 Task: Create in the project AtlasTech and in the Backlog issue 'Upgrade the session management and timeout mechanisms of a web application to improve user security and session management' a child issue 'Code optimization for energy-efficient audio processing', and assign it to team member softage.3@softage.net. Create in the project AtlasTech and in the Backlog issue 'Create a new online platform for online animation courses with advanced animation tools and community features' a child issue 'Email campaign conversion rate optimization', and assign it to team member softage.4@softage.net
Action: Mouse moved to (213, 53)
Screenshot: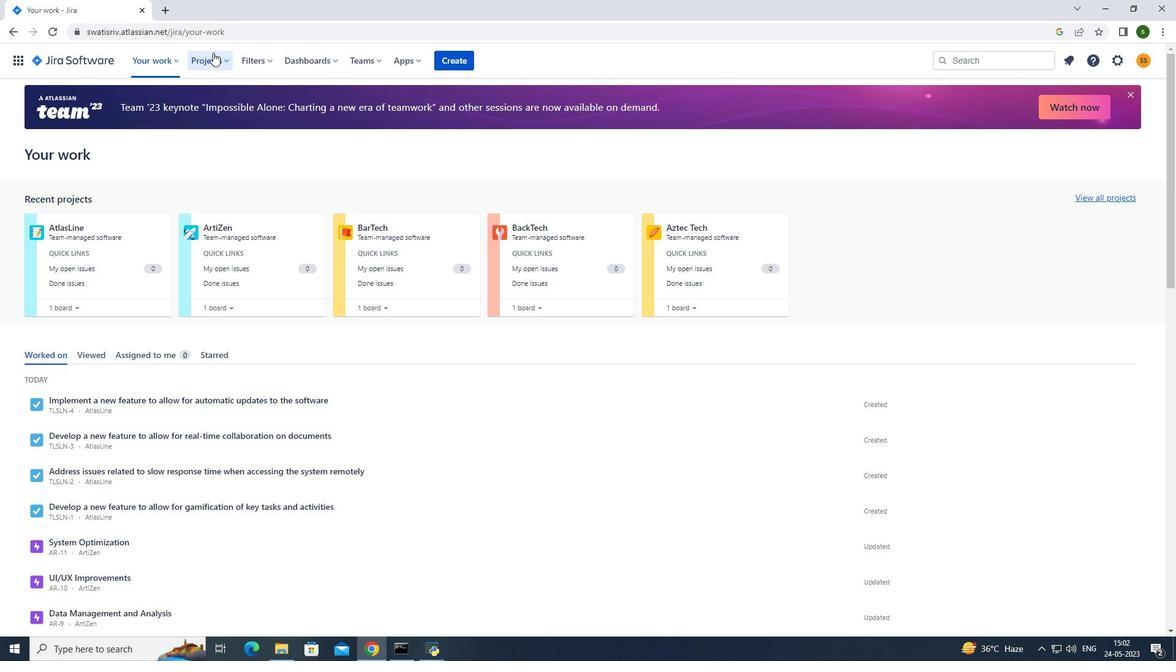 
Action: Mouse pressed left at (213, 53)
Screenshot: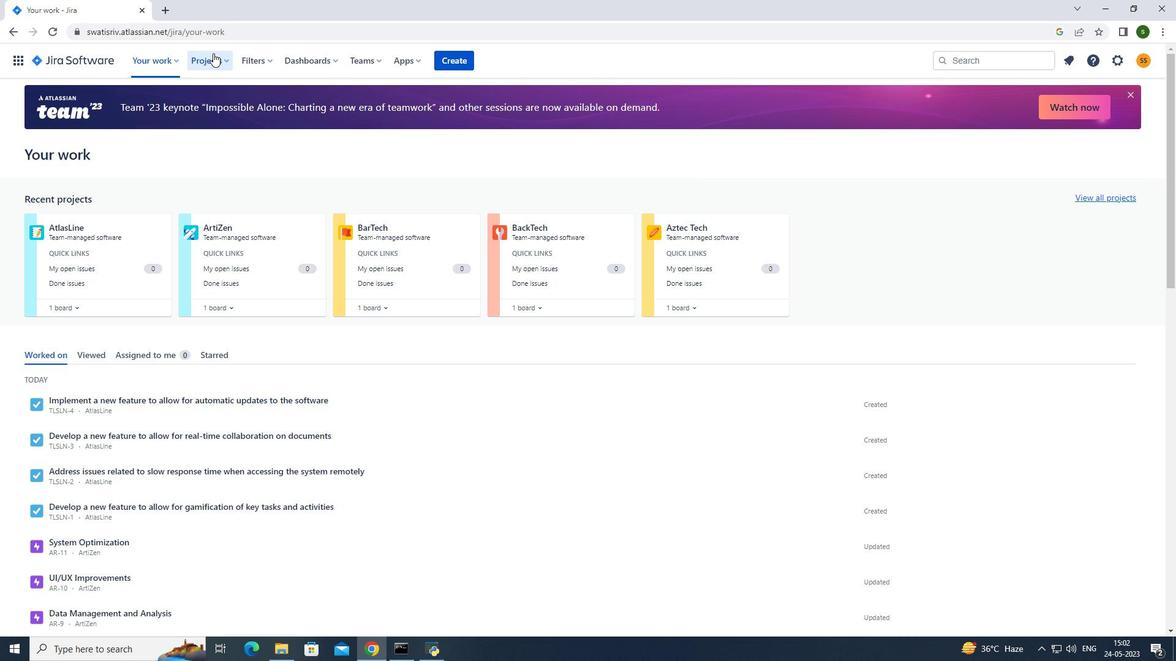 
Action: Mouse moved to (252, 109)
Screenshot: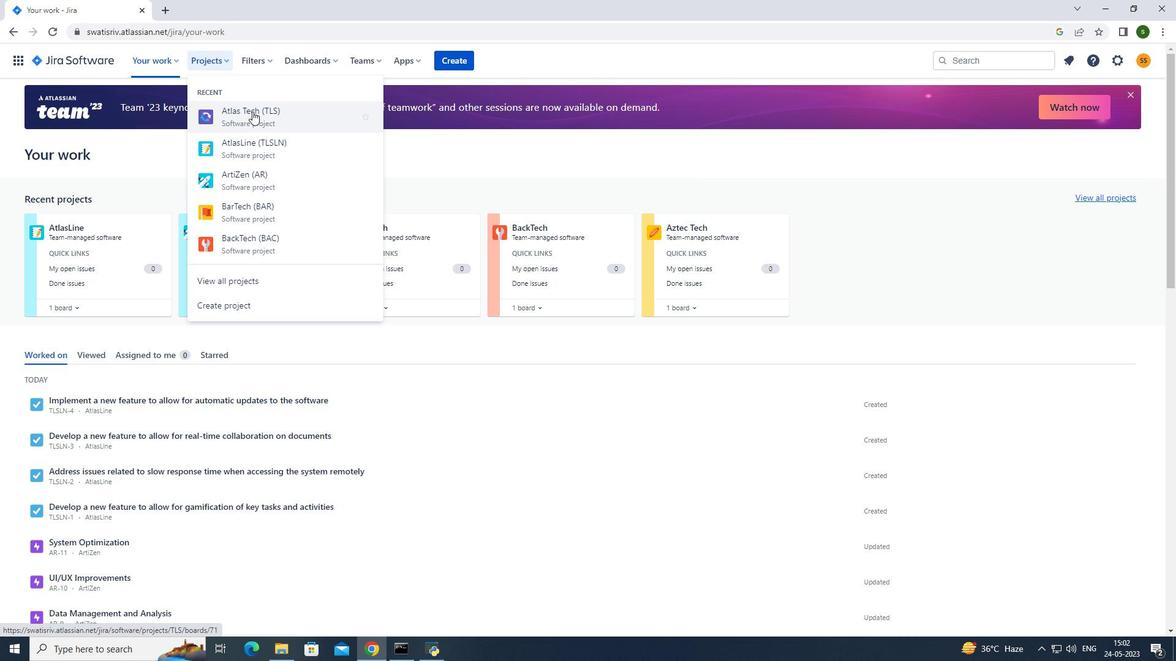 
Action: Mouse pressed left at (252, 109)
Screenshot: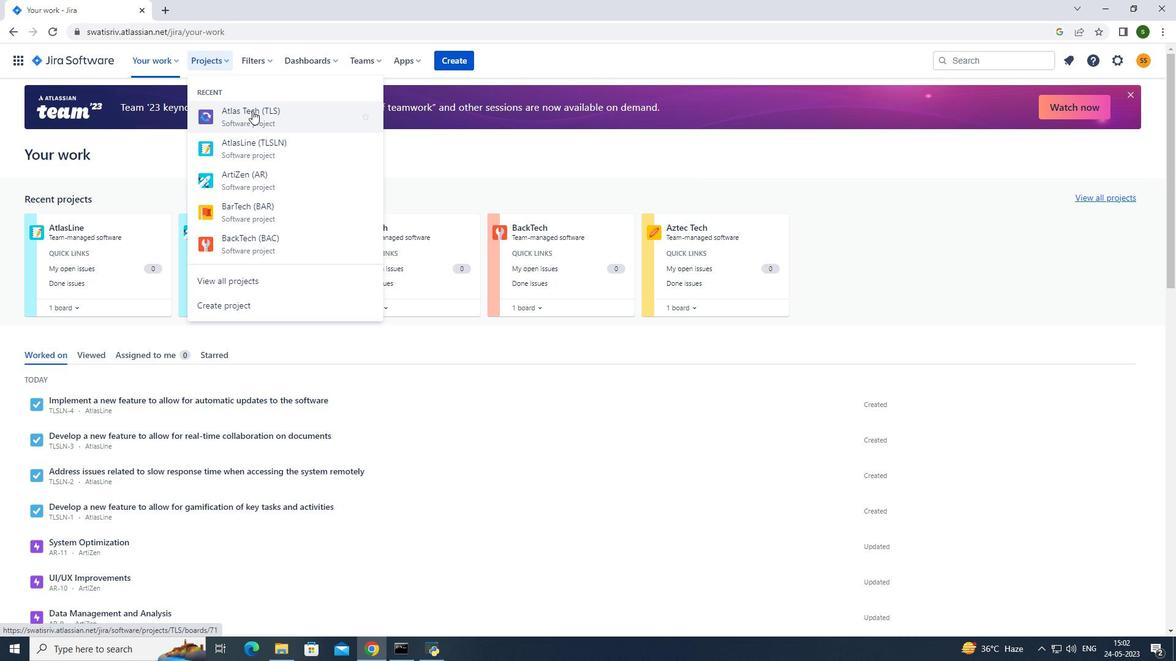 
Action: Mouse moved to (257, 426)
Screenshot: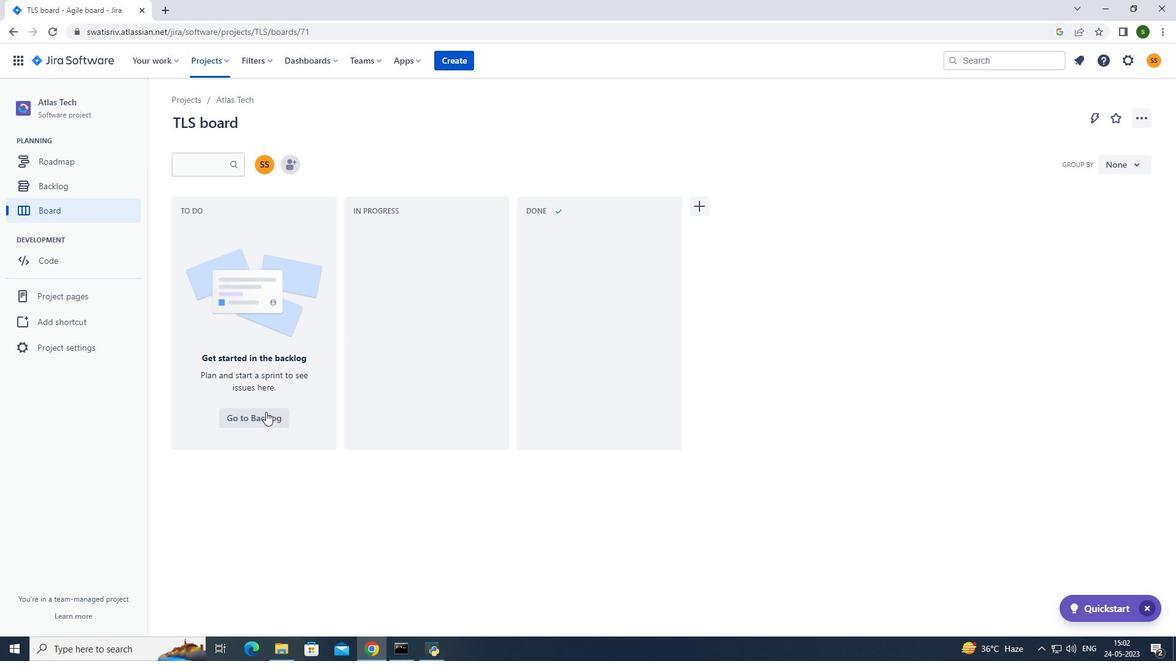 
Action: Mouse pressed left at (257, 426)
Screenshot: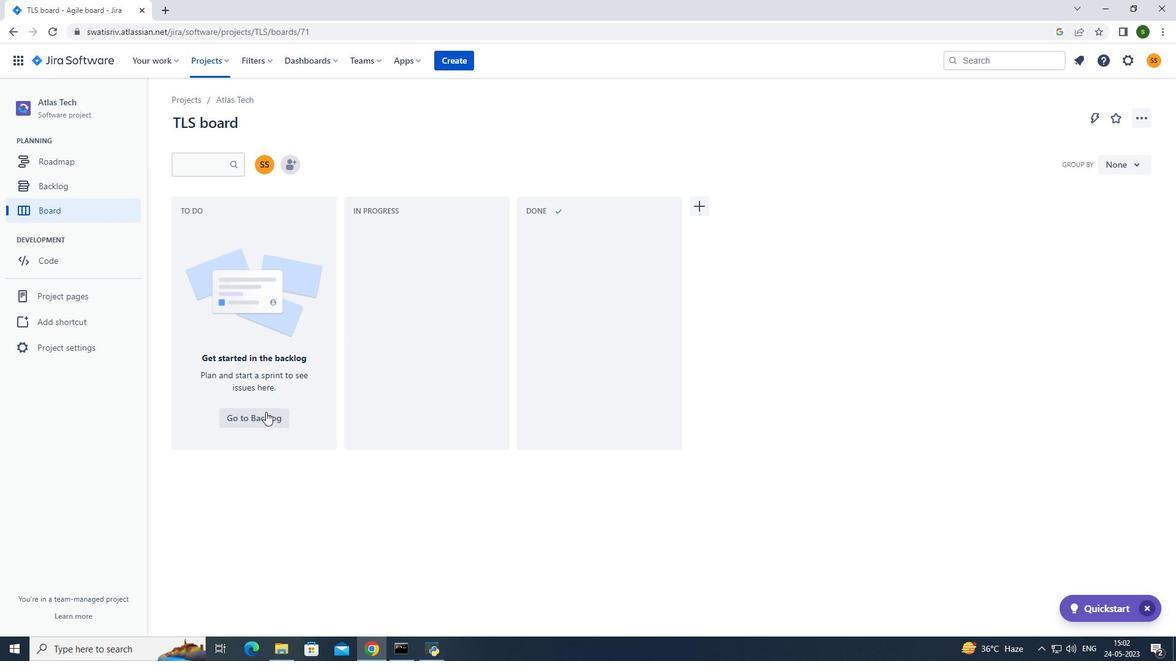 
Action: Mouse moved to (614, 387)
Screenshot: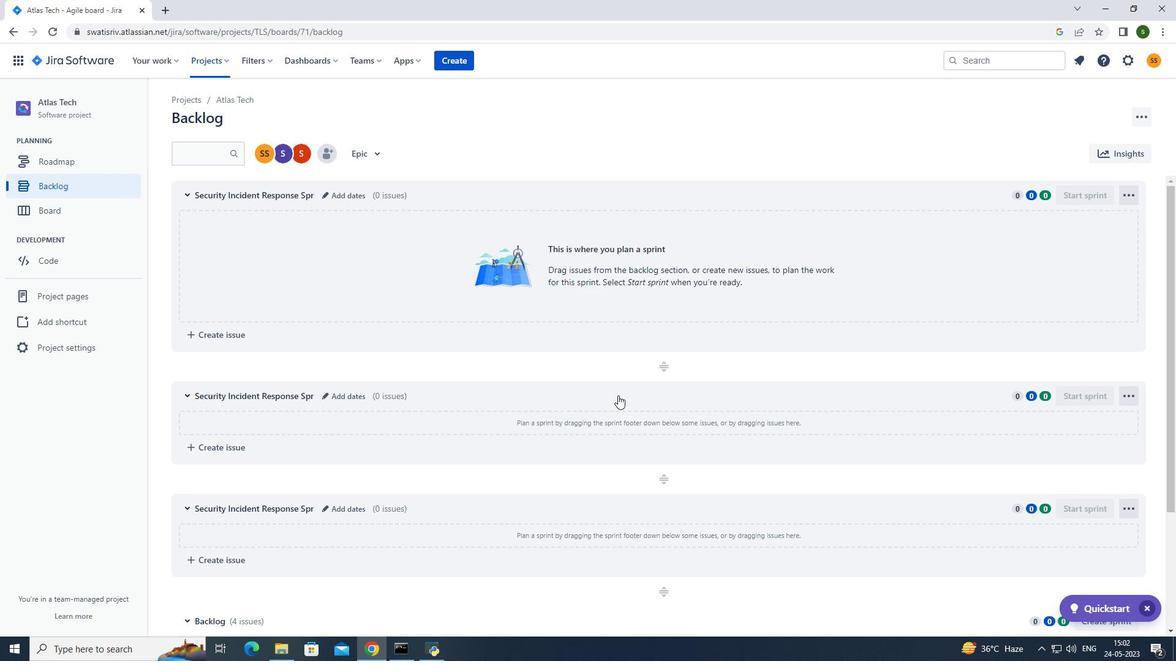 
Action: Mouse scrolled (614, 386) with delta (0, 0)
Screenshot: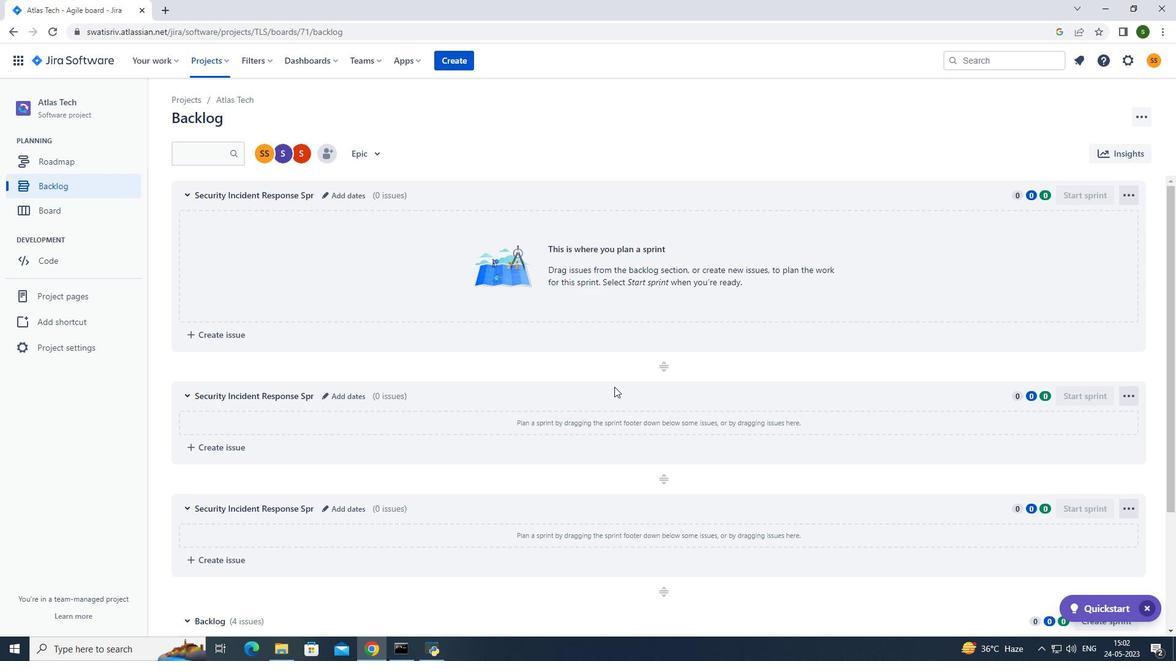 
Action: Mouse scrolled (614, 386) with delta (0, 0)
Screenshot: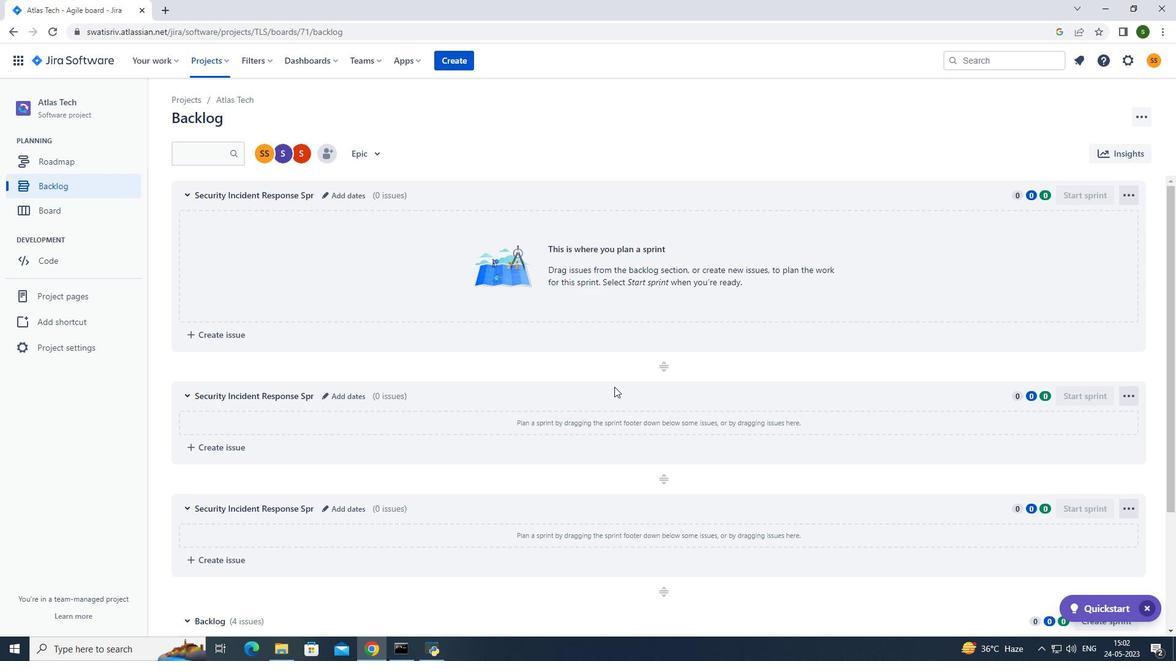 
Action: Mouse scrolled (614, 386) with delta (0, 0)
Screenshot: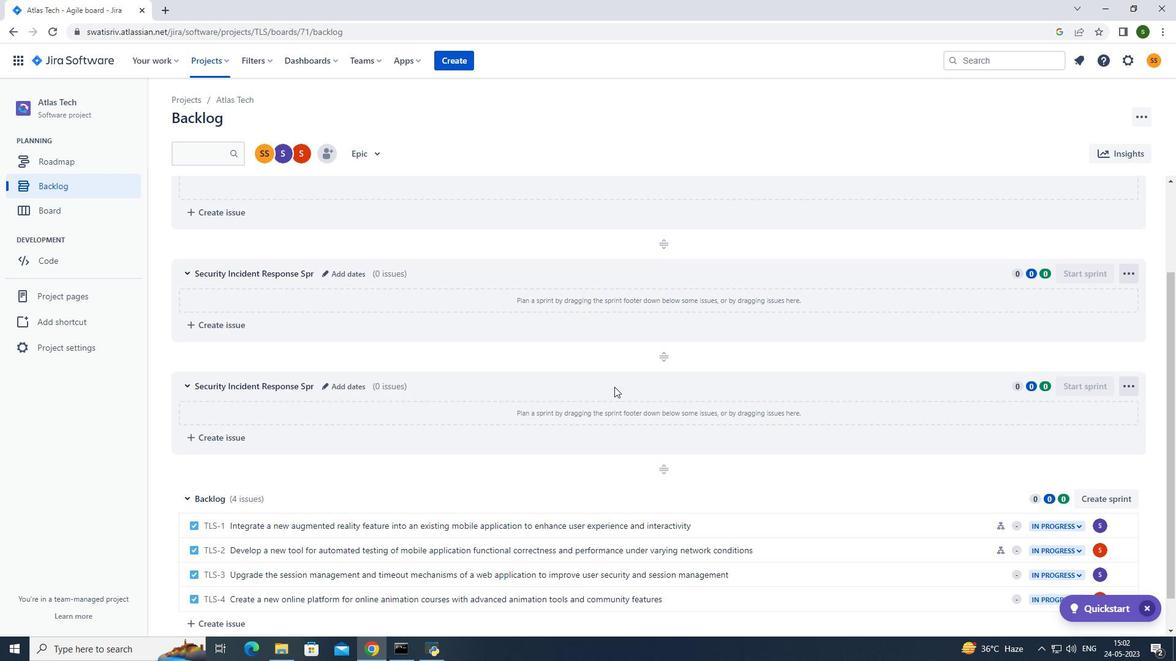 
Action: Mouse scrolled (614, 386) with delta (0, 0)
Screenshot: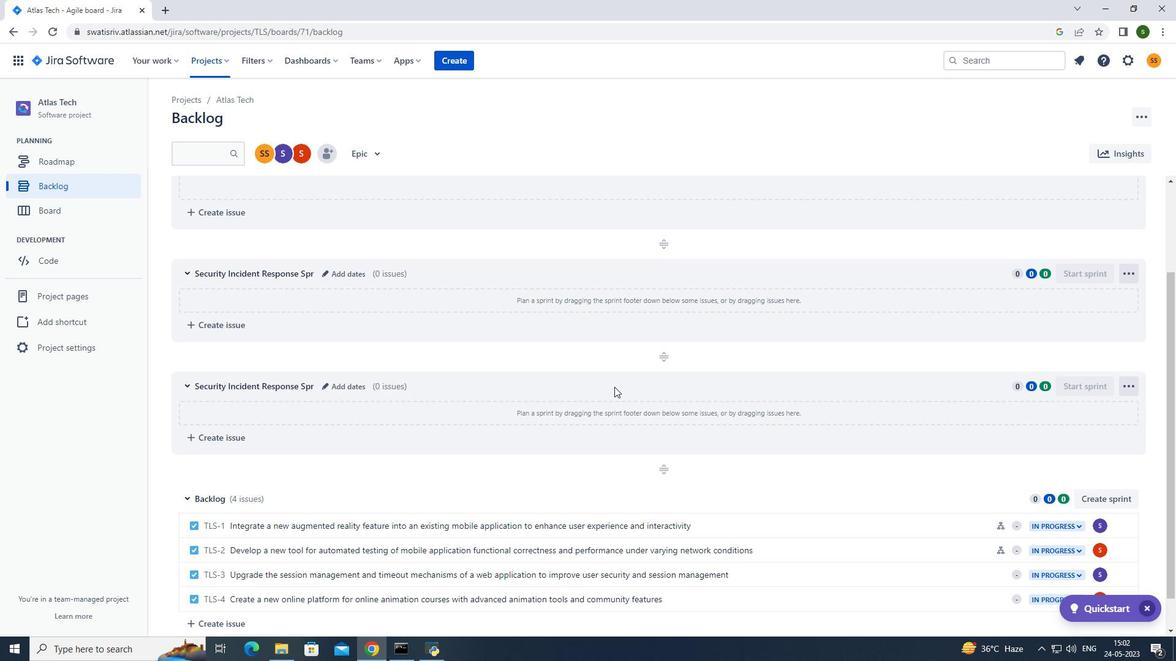 
Action: Mouse scrolled (614, 386) with delta (0, 0)
Screenshot: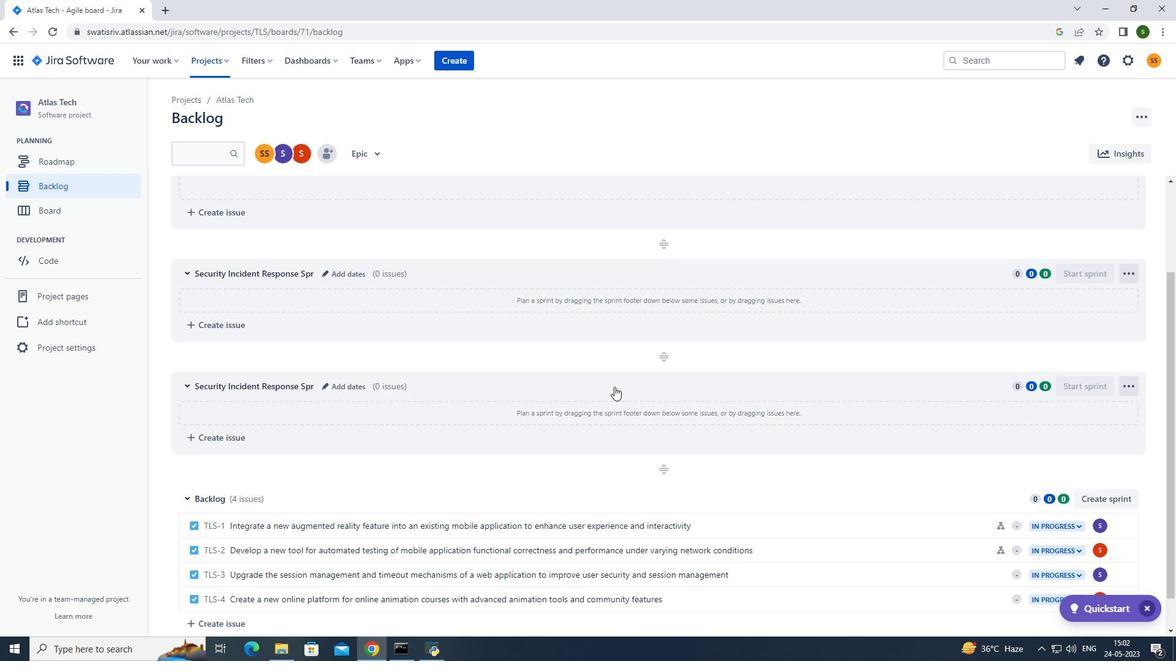 
Action: Mouse moved to (820, 529)
Screenshot: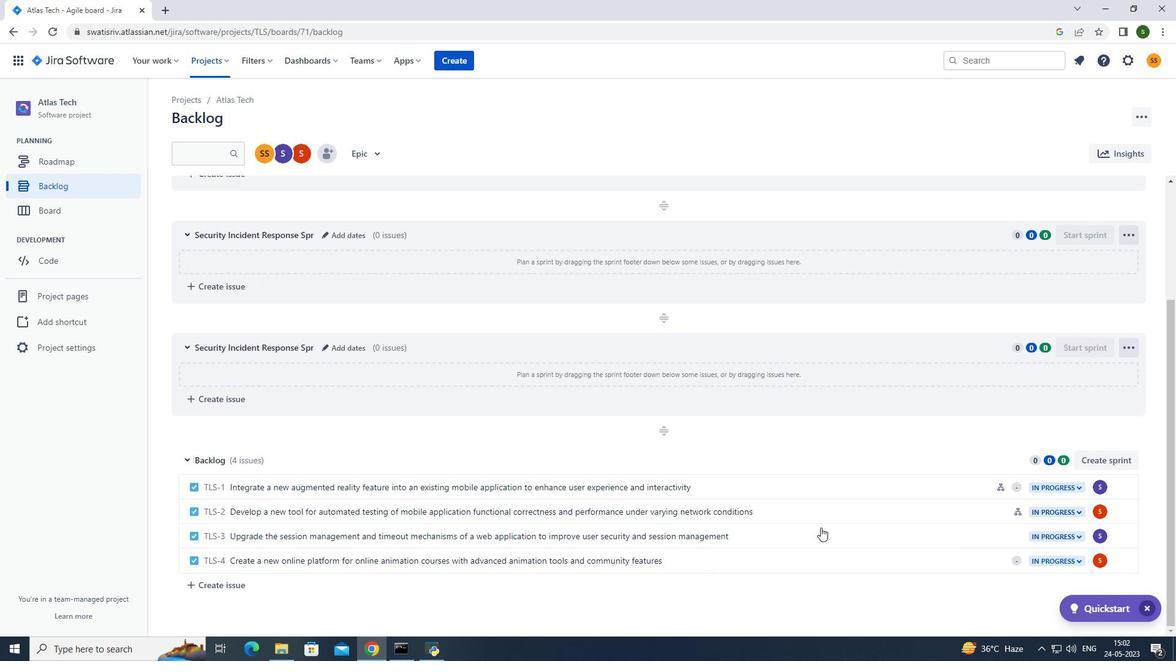 
Action: Mouse pressed left at (820, 529)
Screenshot: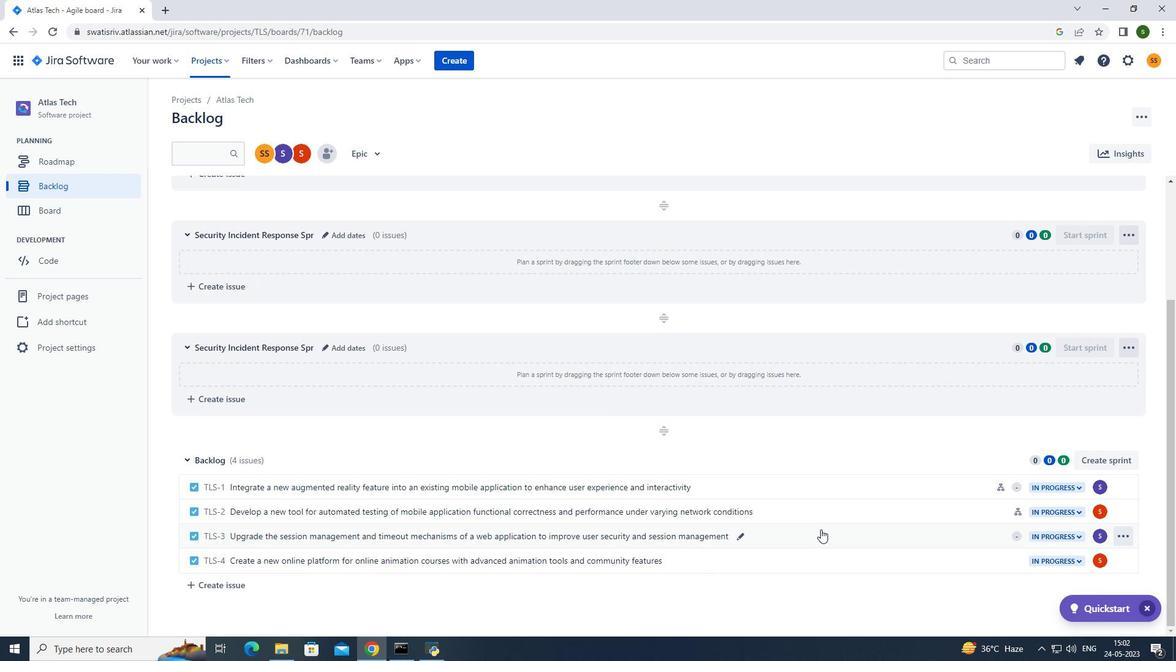 
Action: Mouse moved to (956, 298)
Screenshot: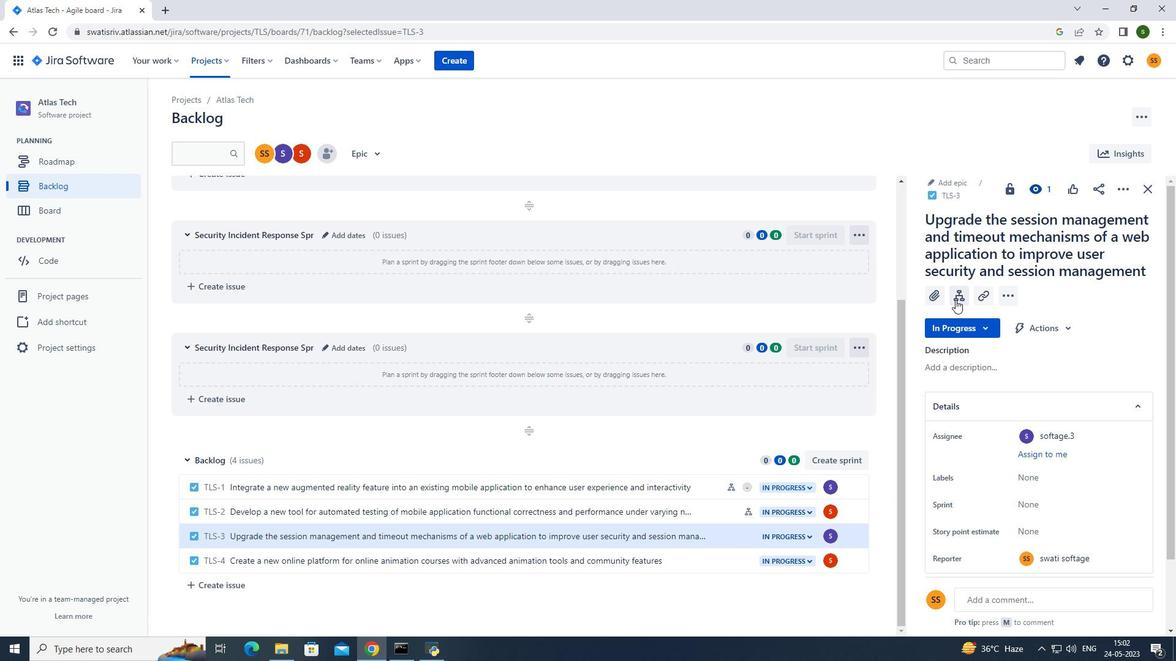 
Action: Mouse pressed left at (956, 298)
Screenshot: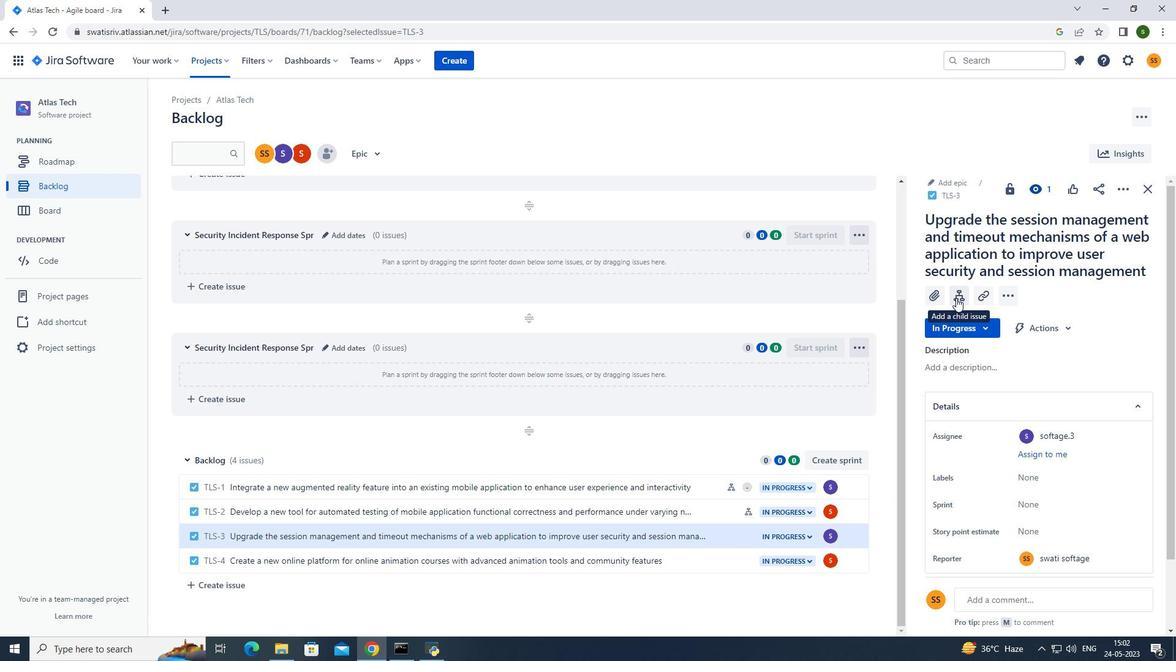 
Action: Mouse moved to (980, 384)
Screenshot: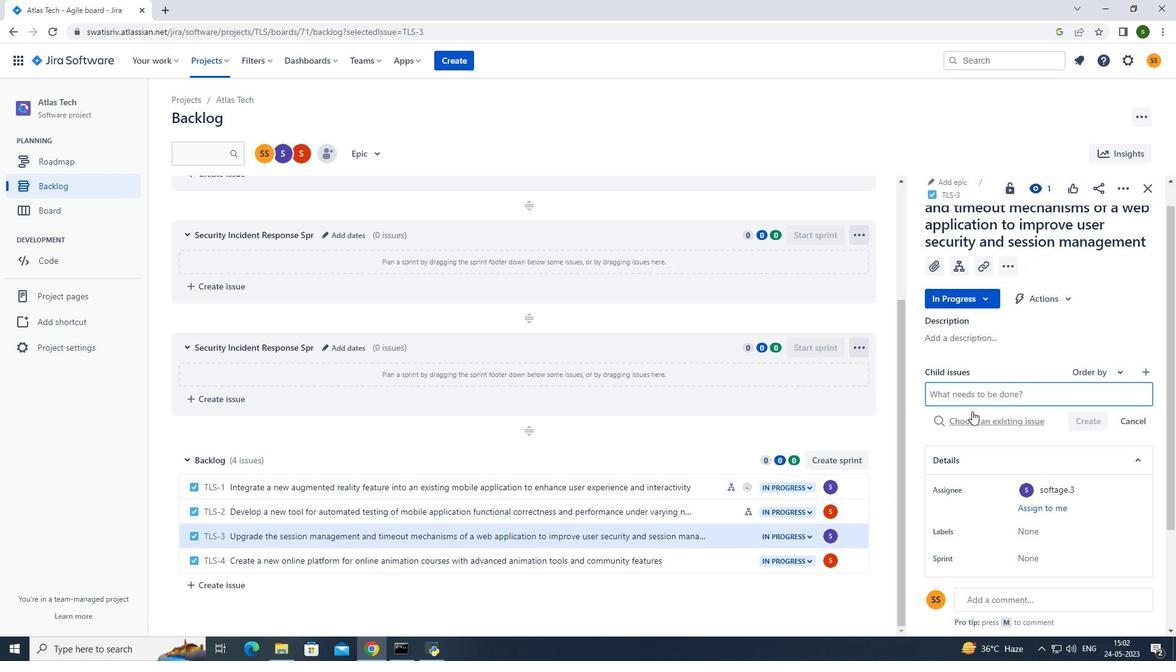 
Action: Mouse pressed left at (980, 384)
Screenshot: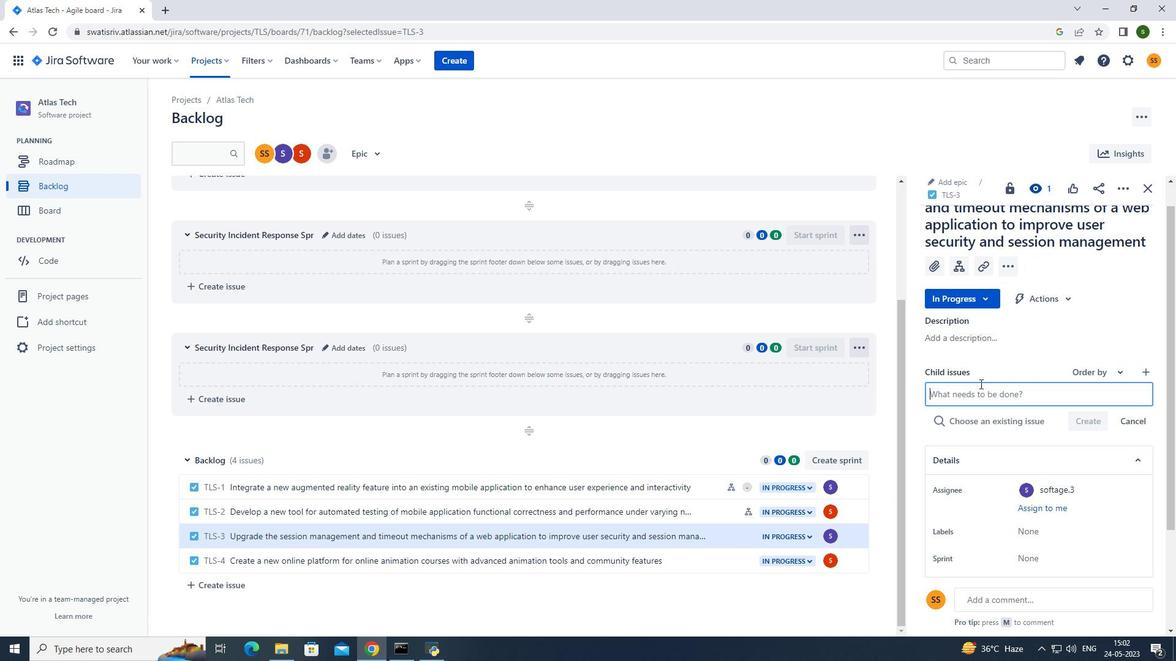
Action: Mouse moved to (978, 395)
Screenshot: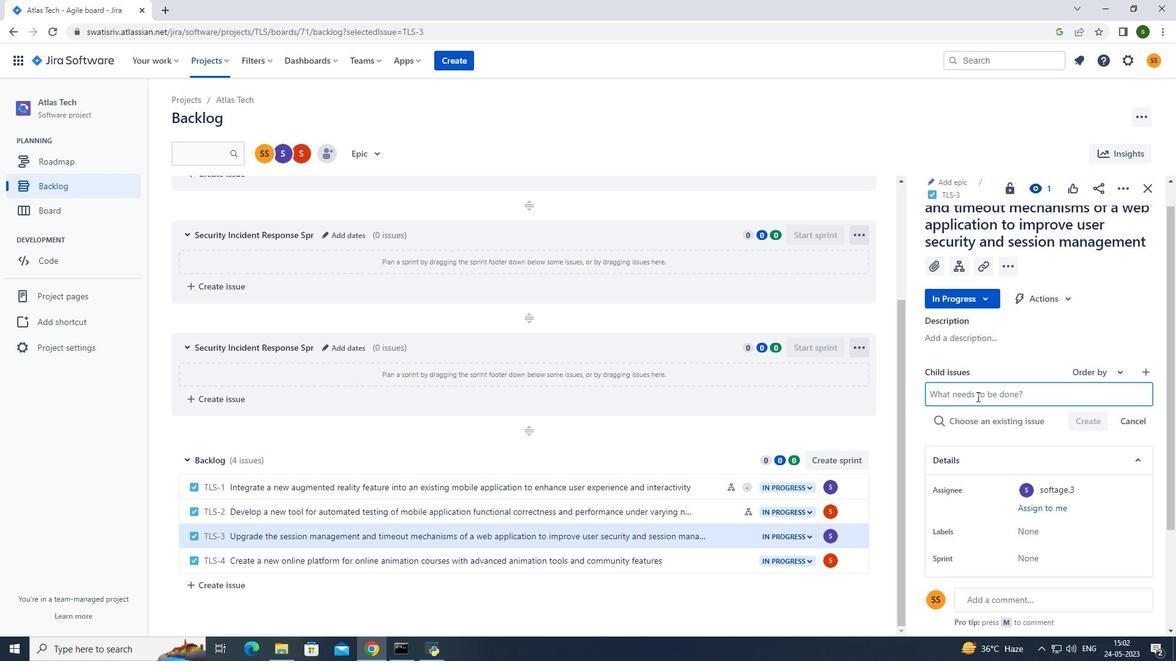 
Action: Key pressed <Key.caps_lock>C<Key.caps_lock>ode<Key.space>p<Key.backspace>optimization<Key.space>for<Key.space><Key.space><Key.backspace>energy<Key.space><Key.backspace>-effiv<Key.backspace>cient<Key.space>audio<Key.space>processing<Key.enter>
Screenshot: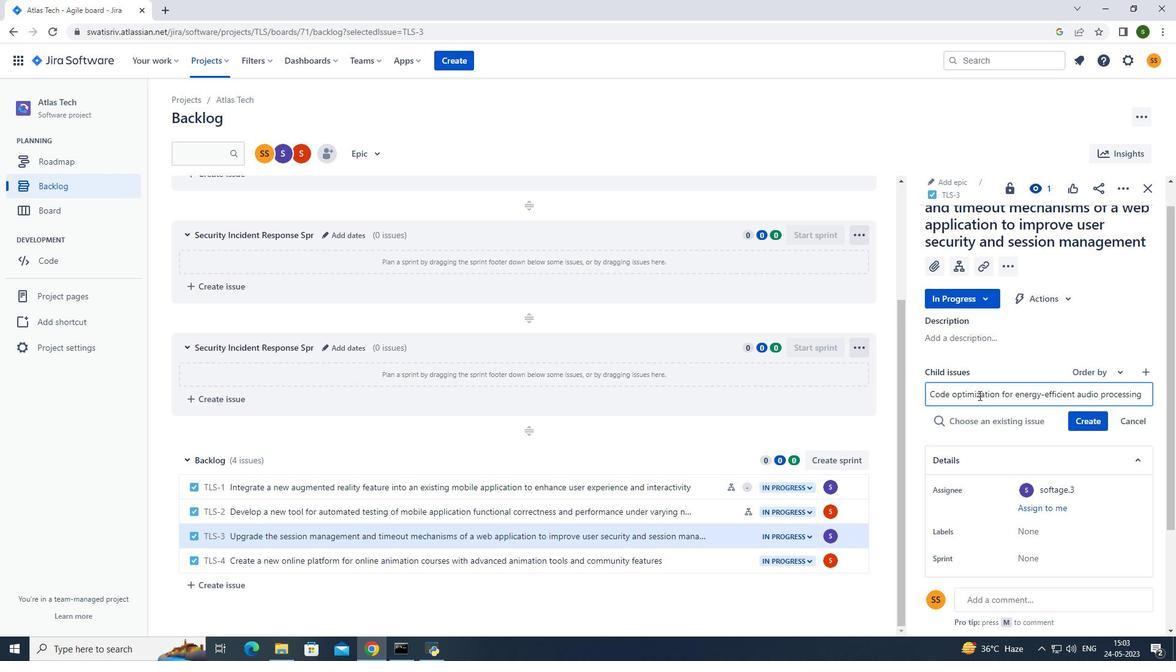 
Action: Mouse moved to (1097, 398)
Screenshot: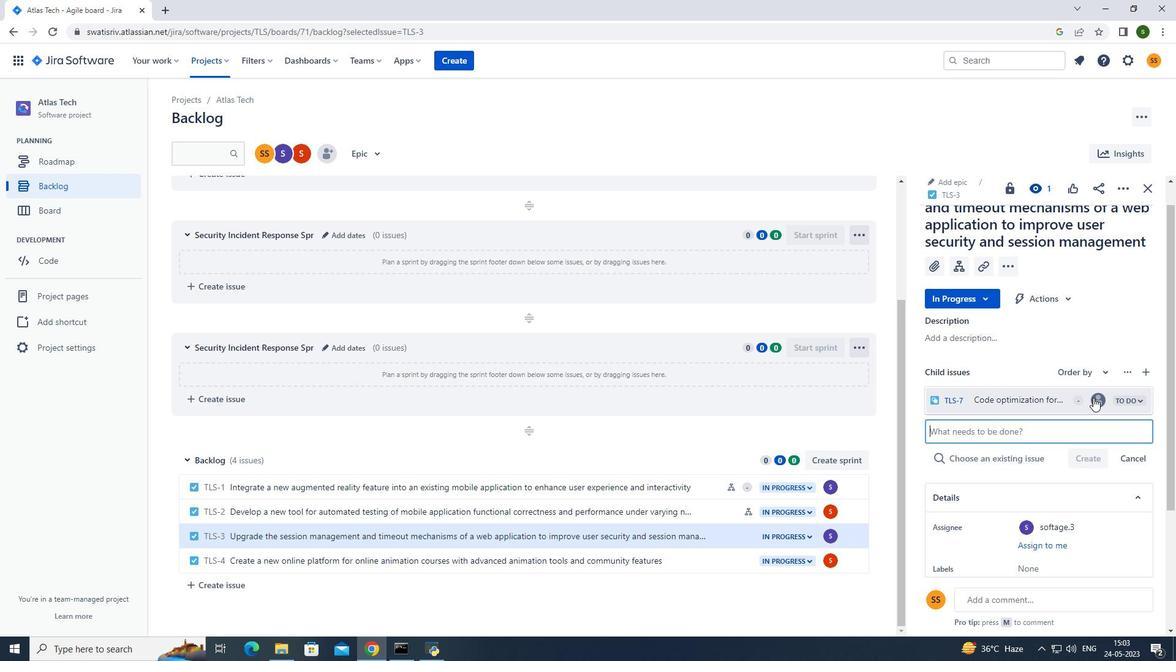
Action: Mouse pressed left at (1097, 398)
Screenshot: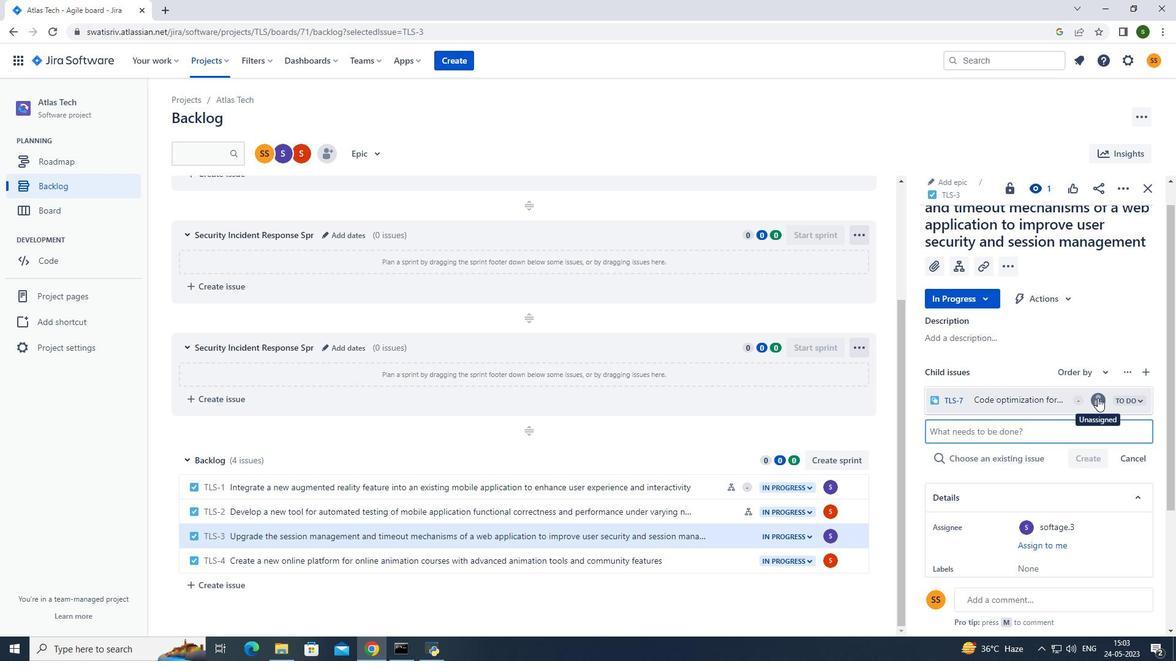 
Action: Mouse moved to (989, 335)
Screenshot: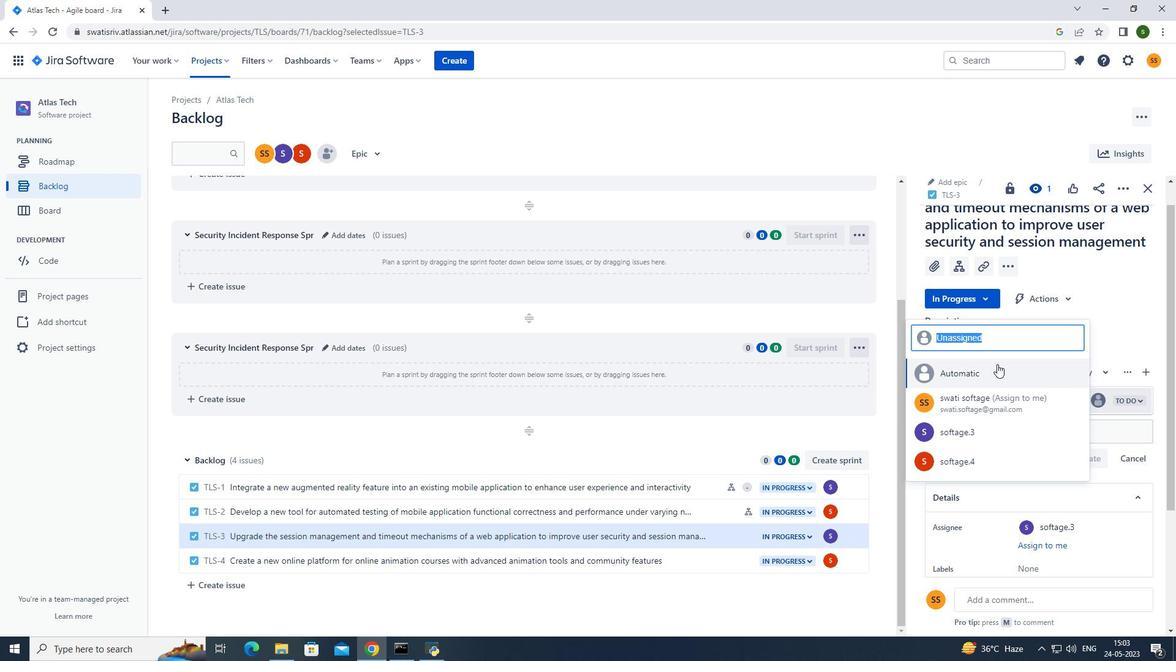 
Action: Key pressed softage.3<Key.shift>2<Key.backspace><Key.shift>@softage.net
Screenshot: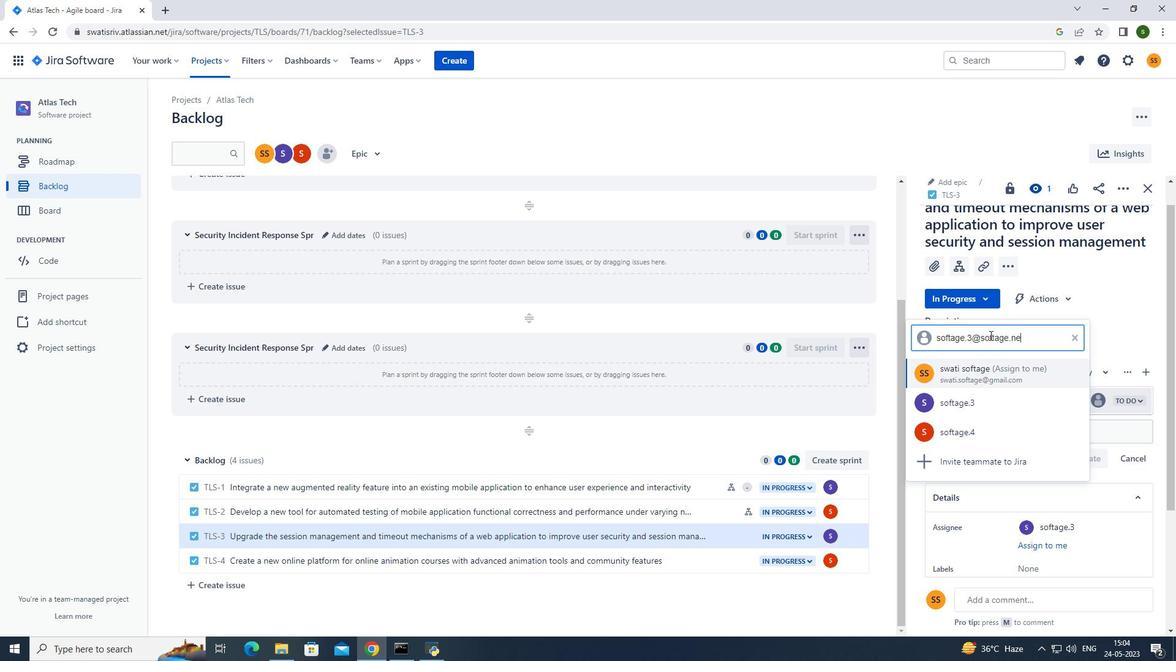 
Action: Mouse moved to (989, 398)
Screenshot: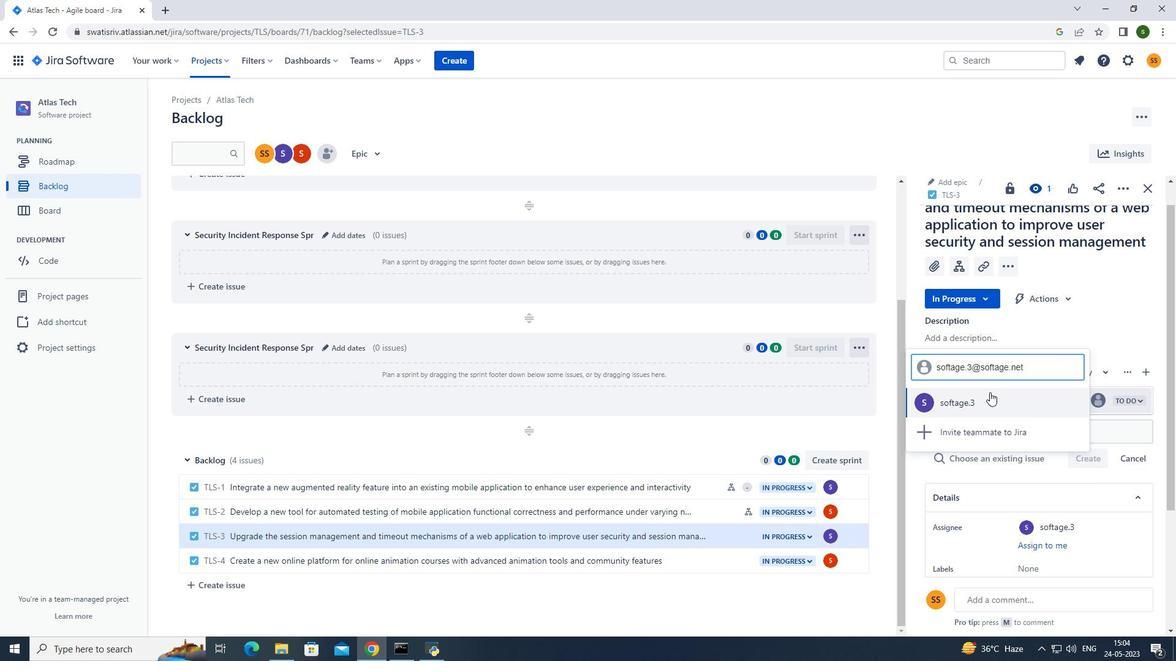 
Action: Mouse pressed left at (989, 398)
Screenshot: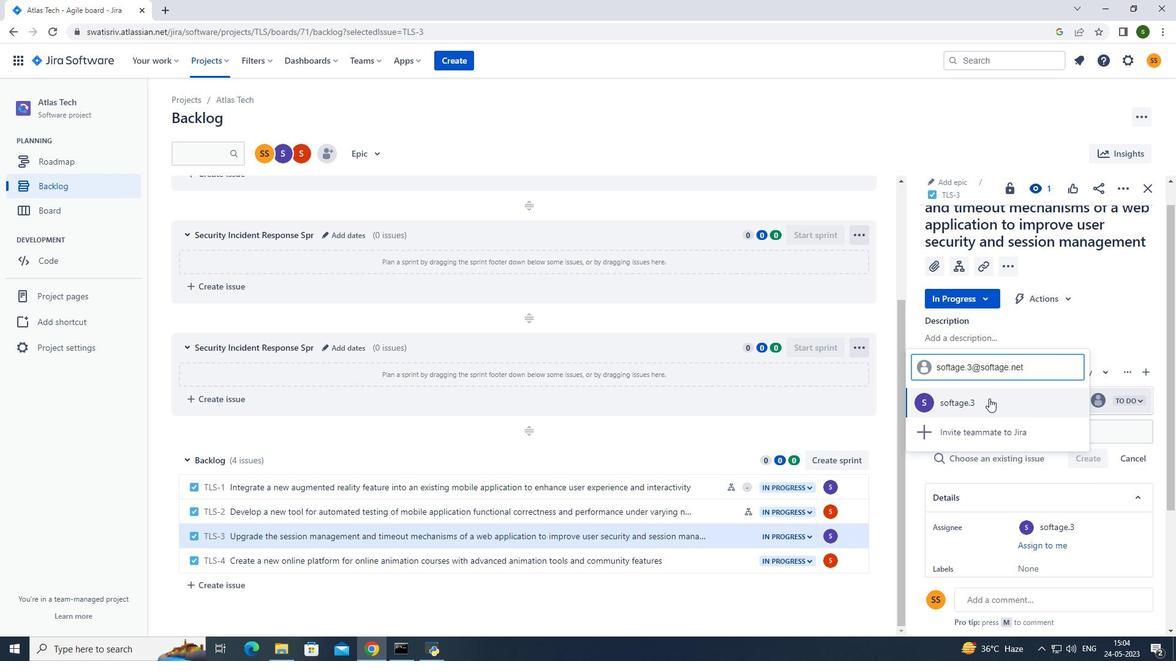 
Action: Mouse moved to (464, 113)
Screenshot: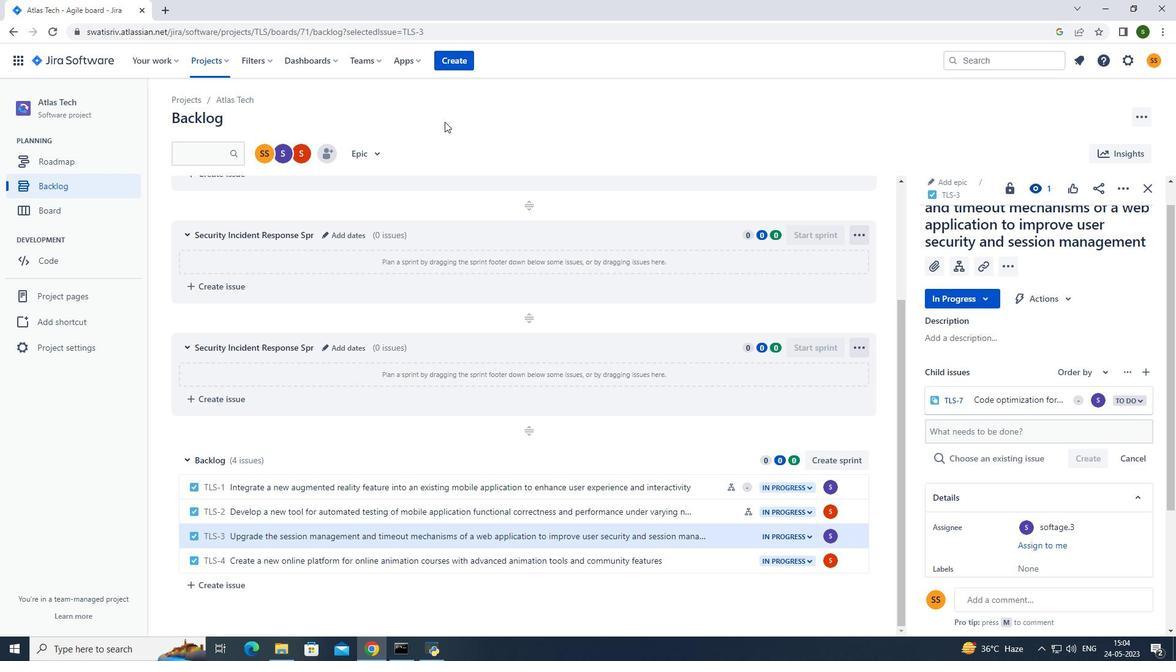 
Action: Mouse pressed left at (464, 113)
Screenshot: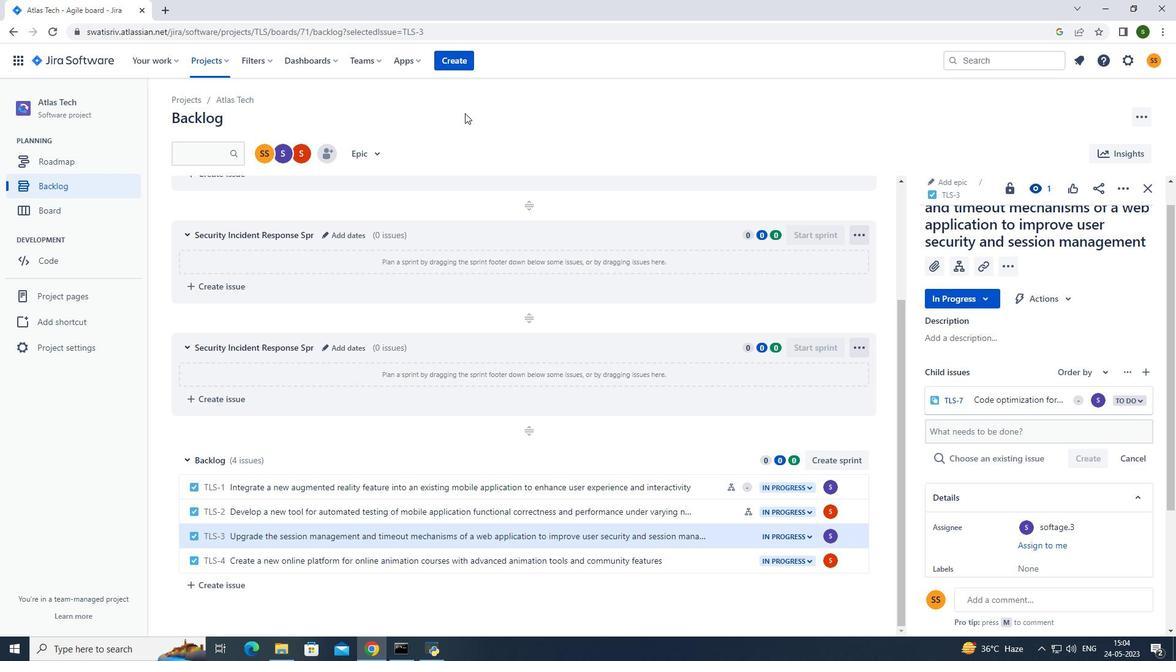 
Action: Mouse moved to (210, 52)
Screenshot: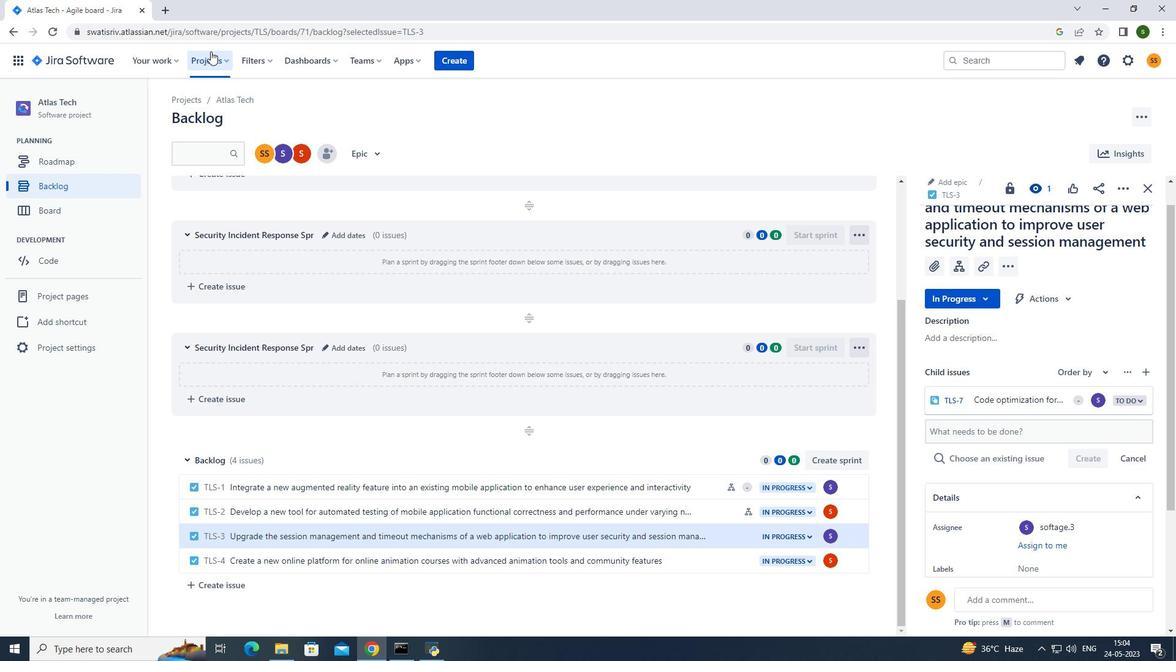 
Action: Mouse pressed left at (210, 52)
Screenshot: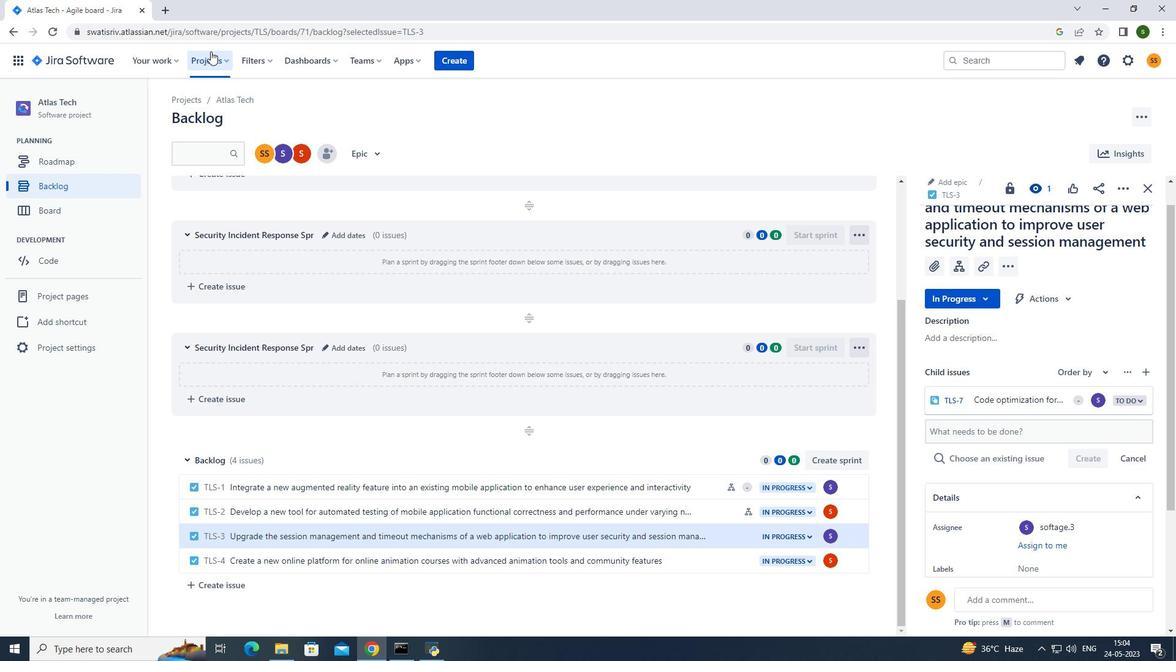 
Action: Mouse moved to (252, 116)
Screenshot: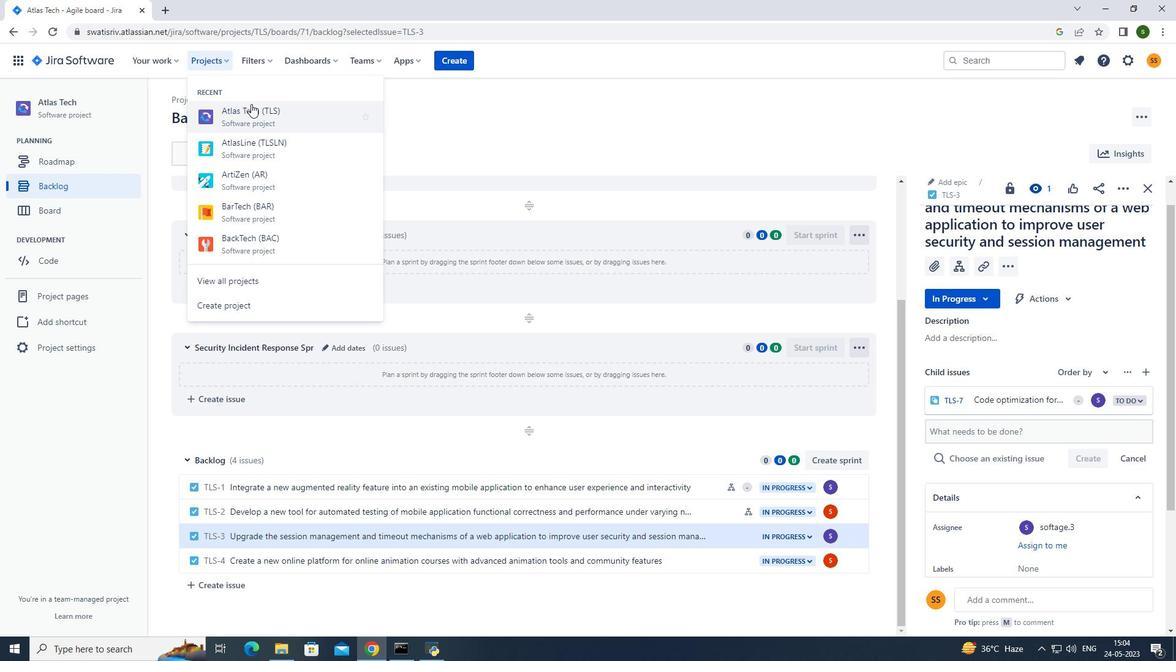 
Action: Mouse pressed left at (252, 116)
Screenshot: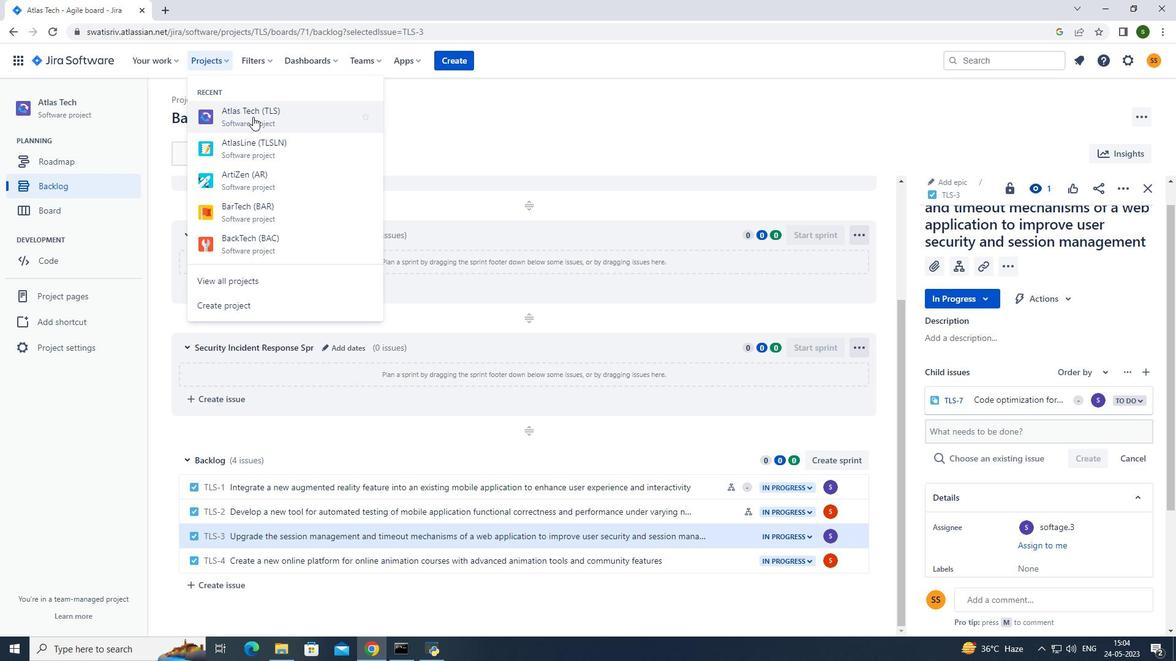 
Action: Mouse moved to (104, 184)
Screenshot: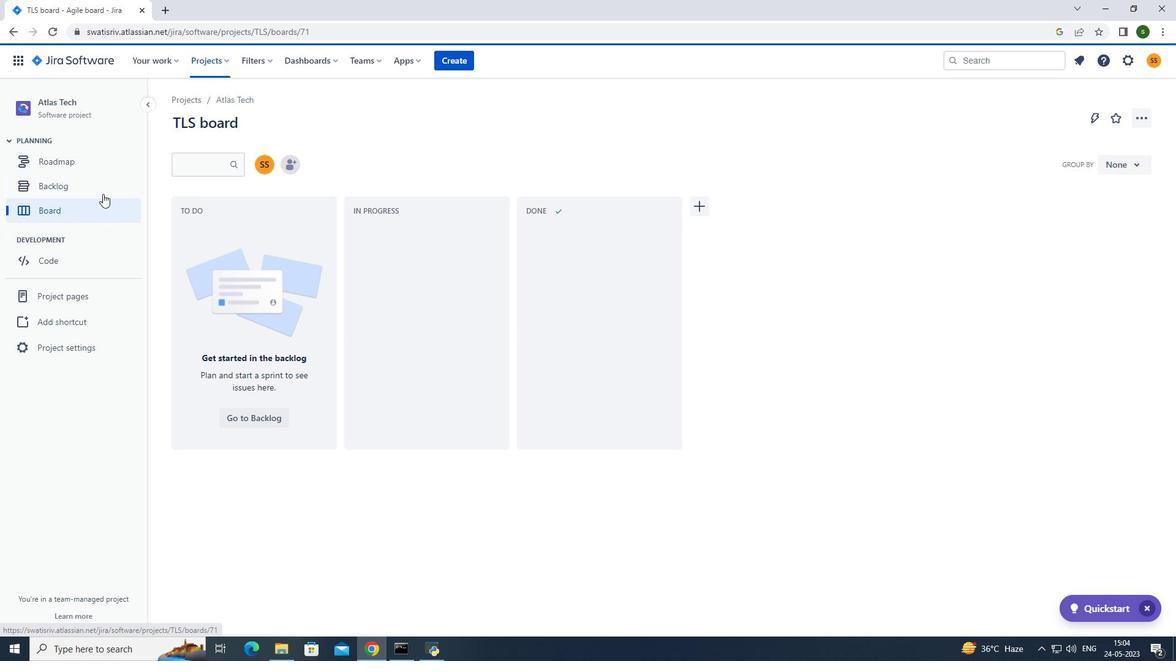 
Action: Mouse pressed left at (104, 184)
Screenshot: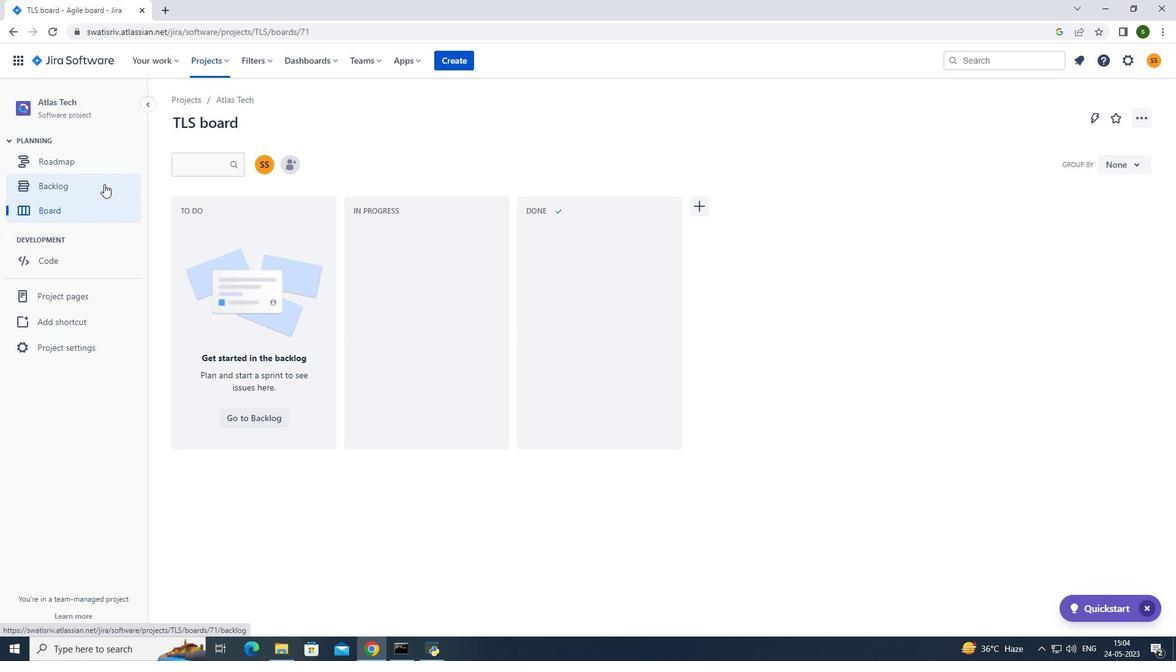 
Action: Mouse moved to (414, 487)
Screenshot: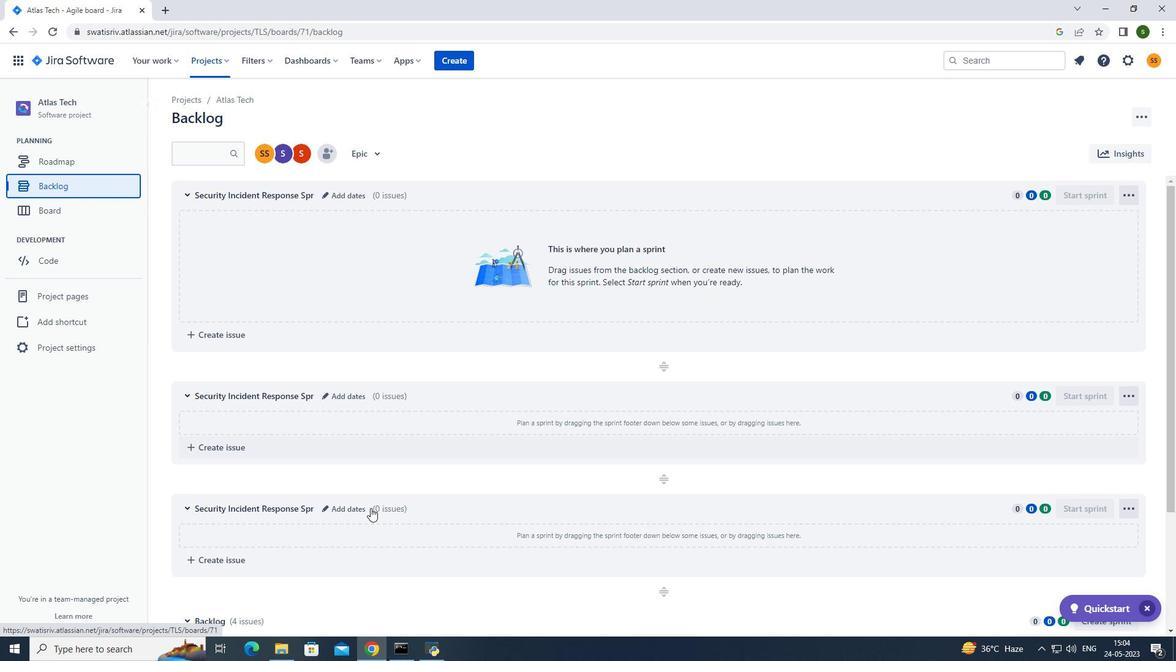 
Action: Mouse scrolled (414, 486) with delta (0, 0)
Screenshot: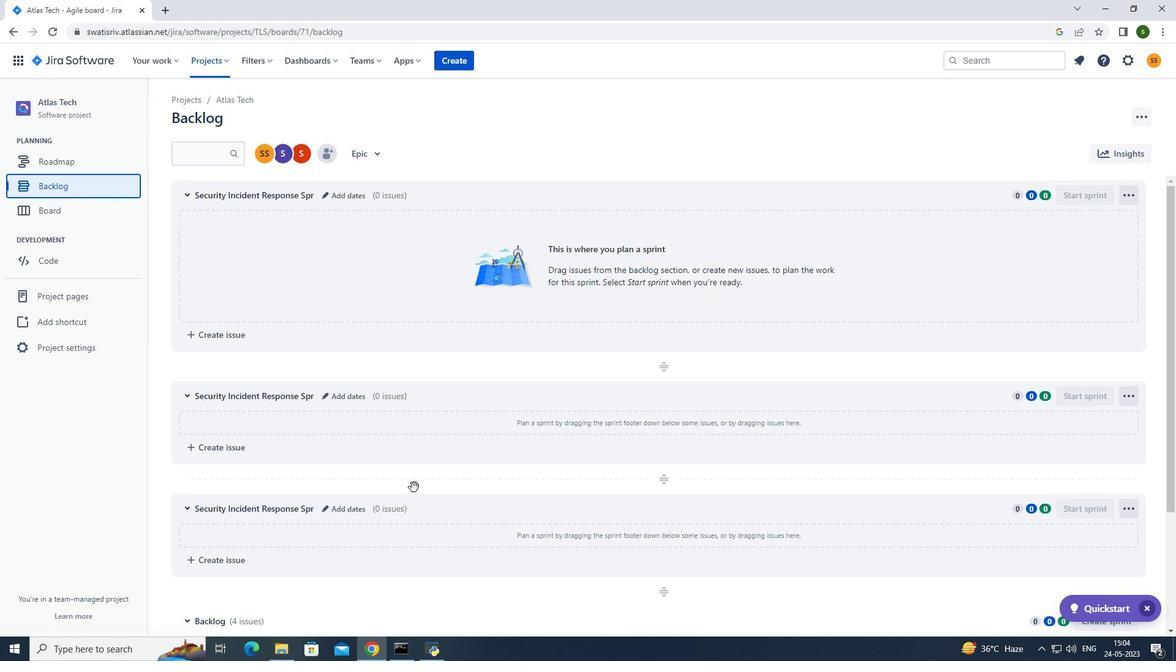 
Action: Mouse scrolled (414, 486) with delta (0, 0)
Screenshot: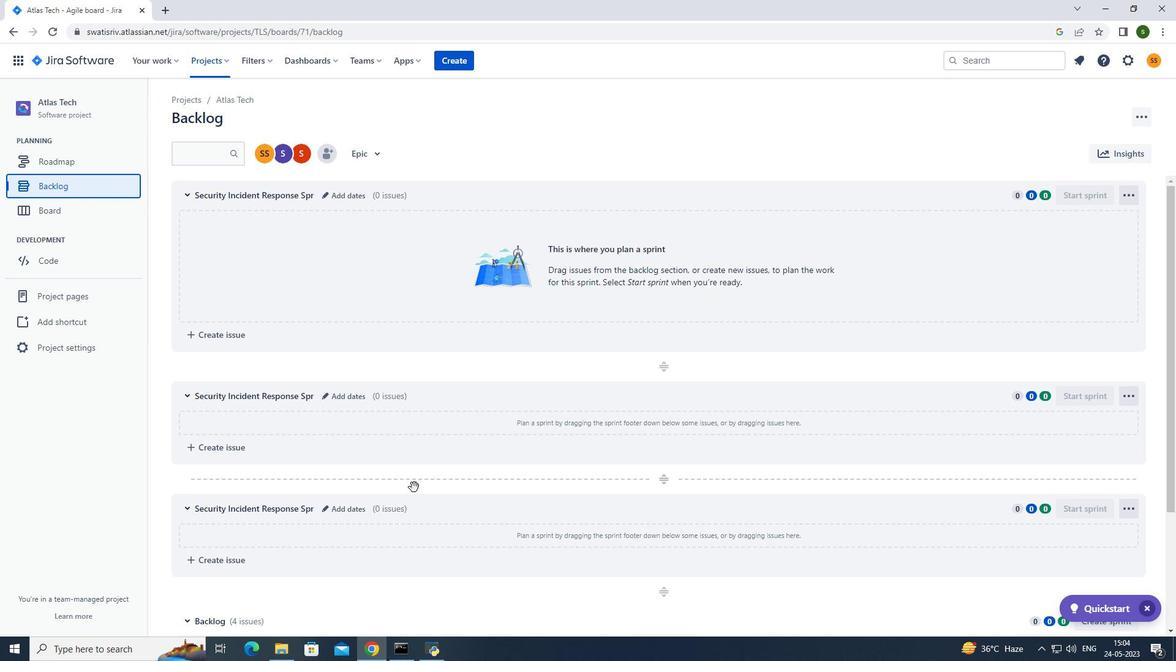 
Action: Mouse scrolled (414, 486) with delta (0, 0)
Screenshot: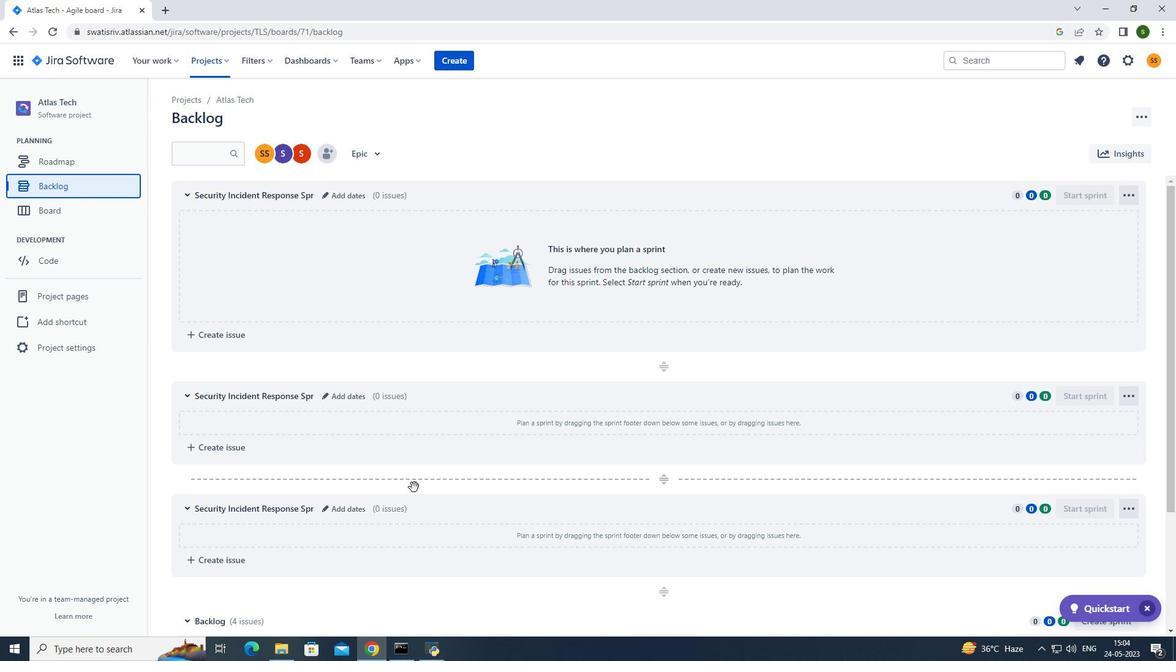 
Action: Mouse scrolled (414, 486) with delta (0, 0)
Screenshot: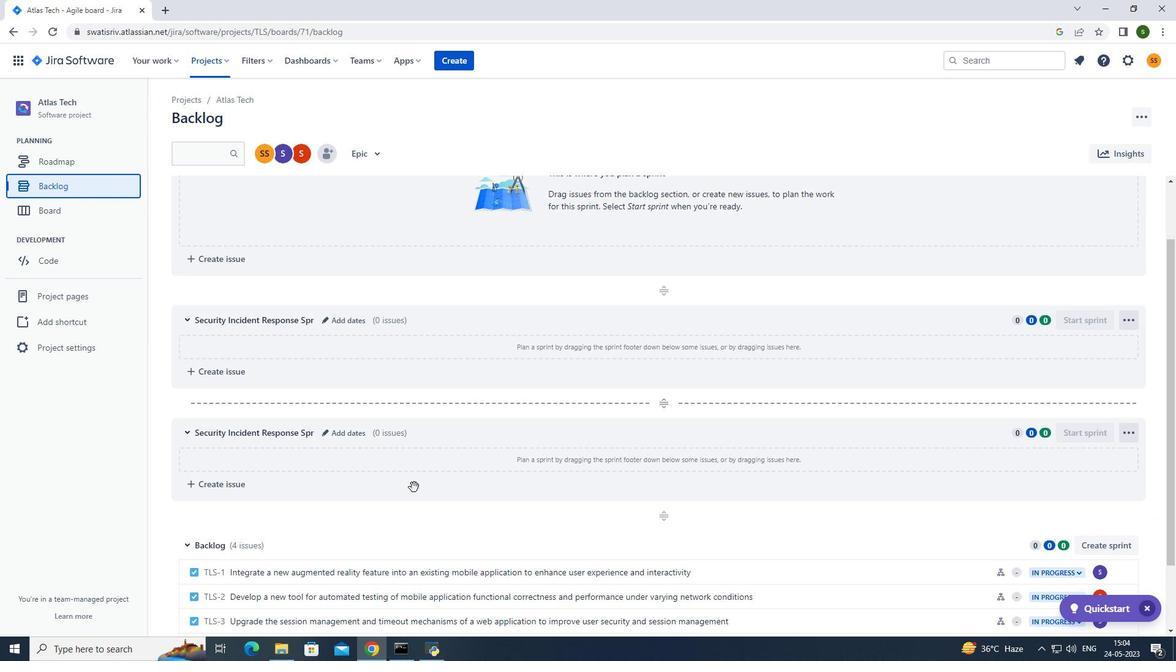 
Action: Mouse scrolled (414, 486) with delta (0, 0)
Screenshot: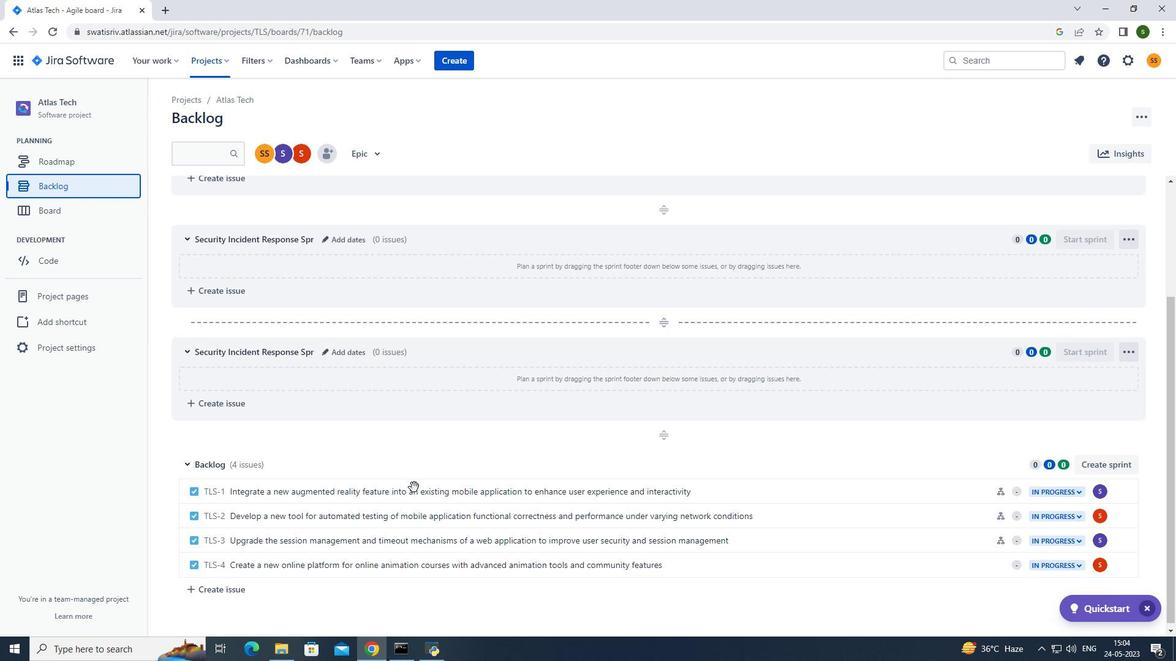 
Action: Mouse scrolled (414, 486) with delta (0, 0)
Screenshot: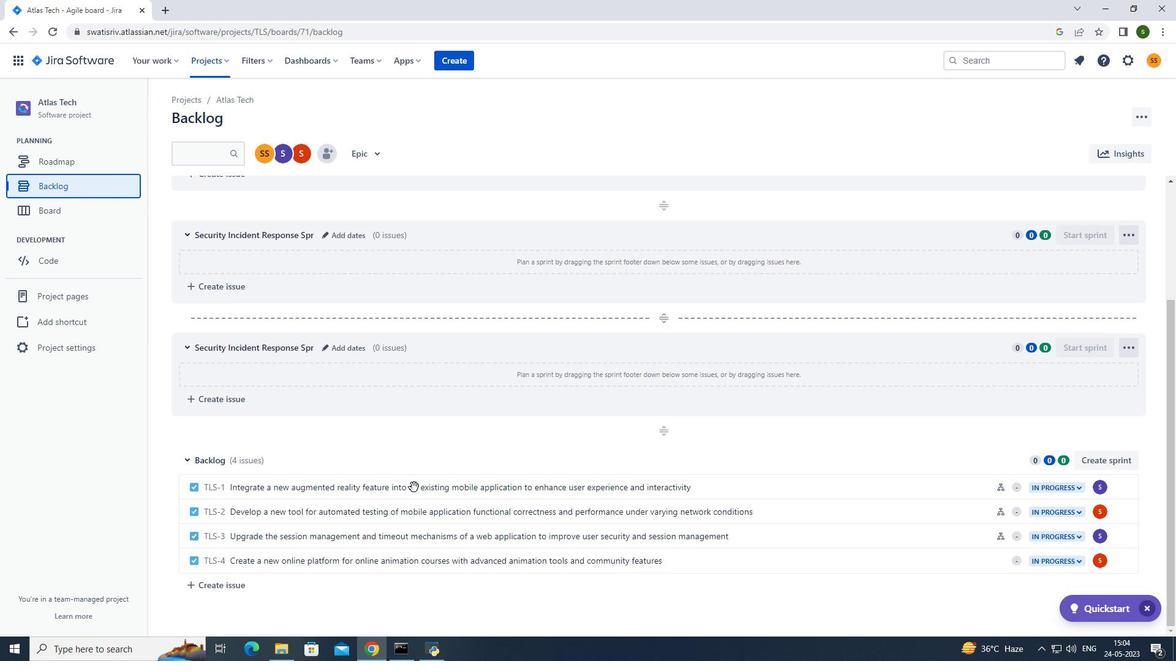 
Action: Mouse moved to (778, 562)
Screenshot: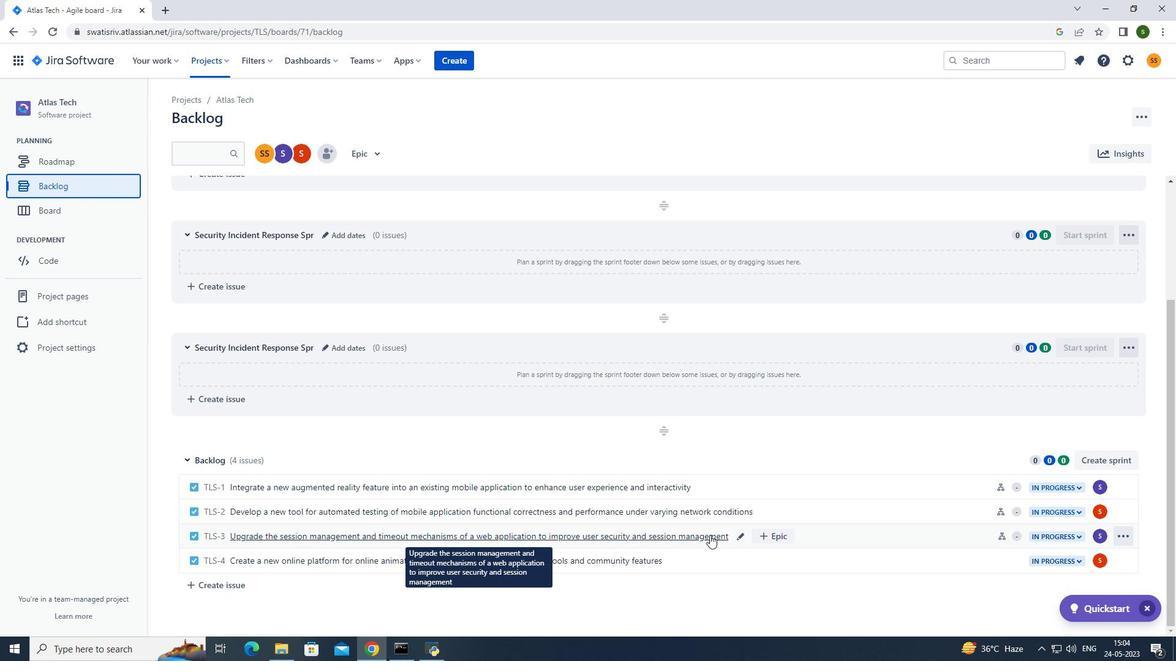 
Action: Mouse pressed left at (778, 562)
Screenshot: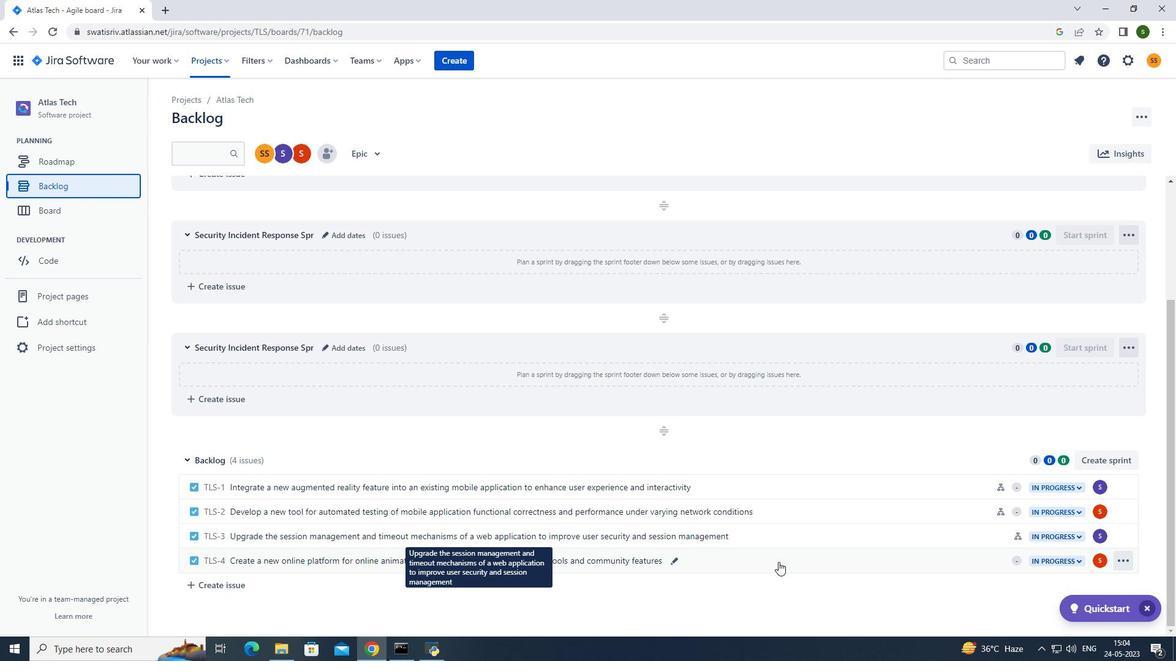 
Action: Mouse moved to (962, 303)
Screenshot: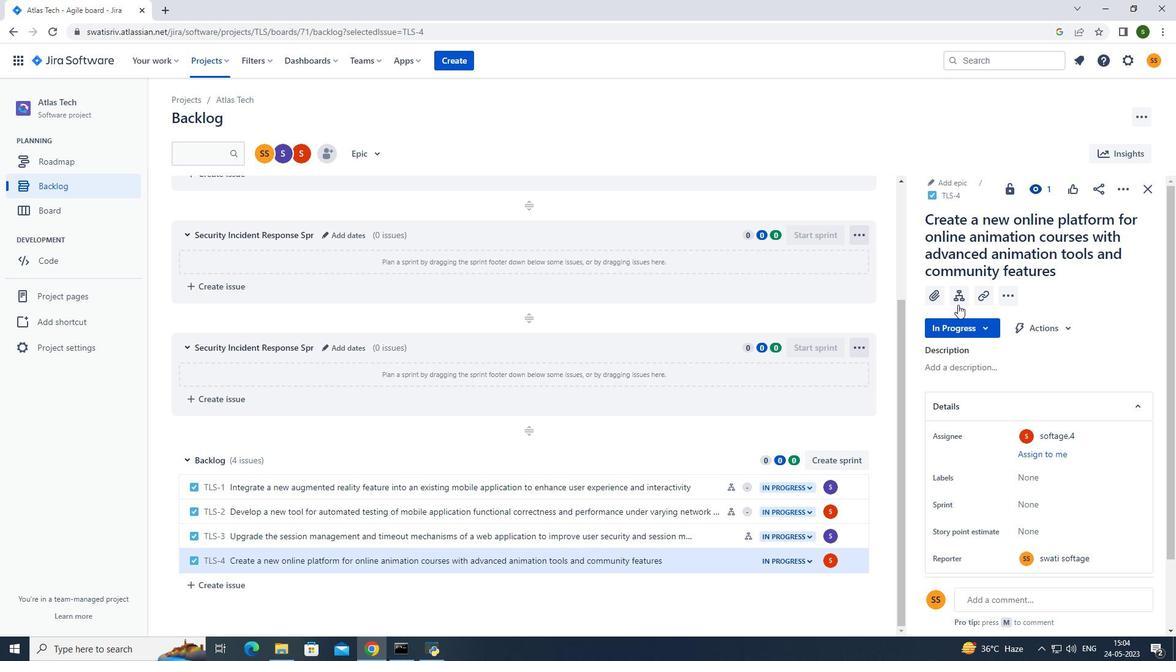 
Action: Mouse pressed left at (962, 303)
Screenshot: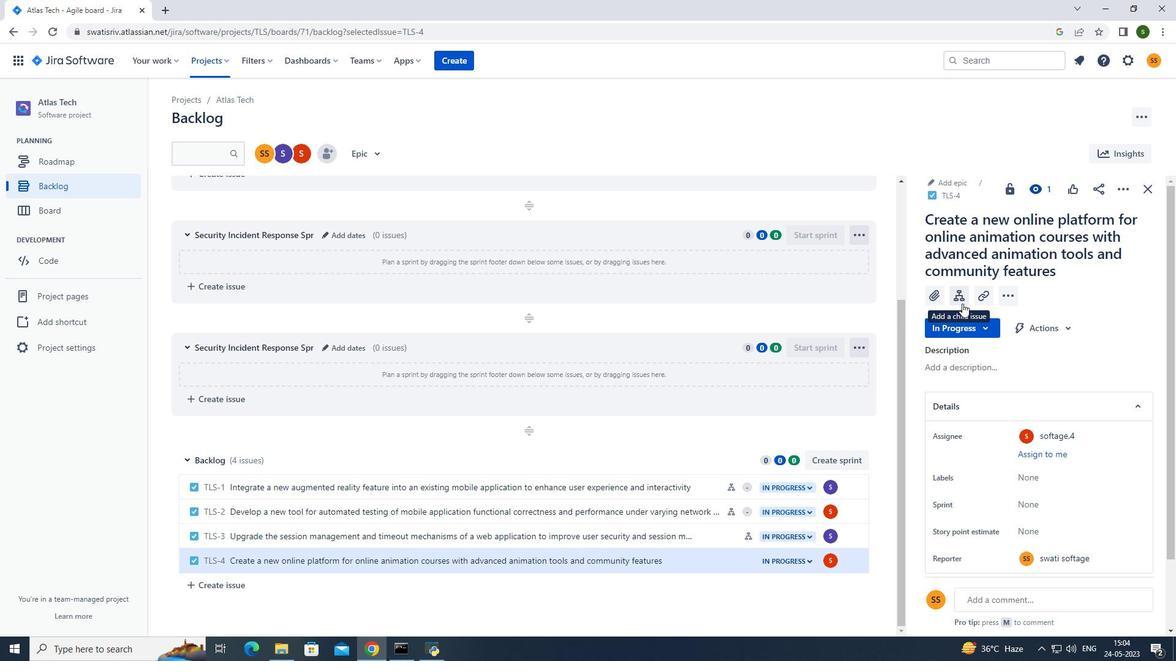 
Action: Mouse moved to (963, 398)
Screenshot: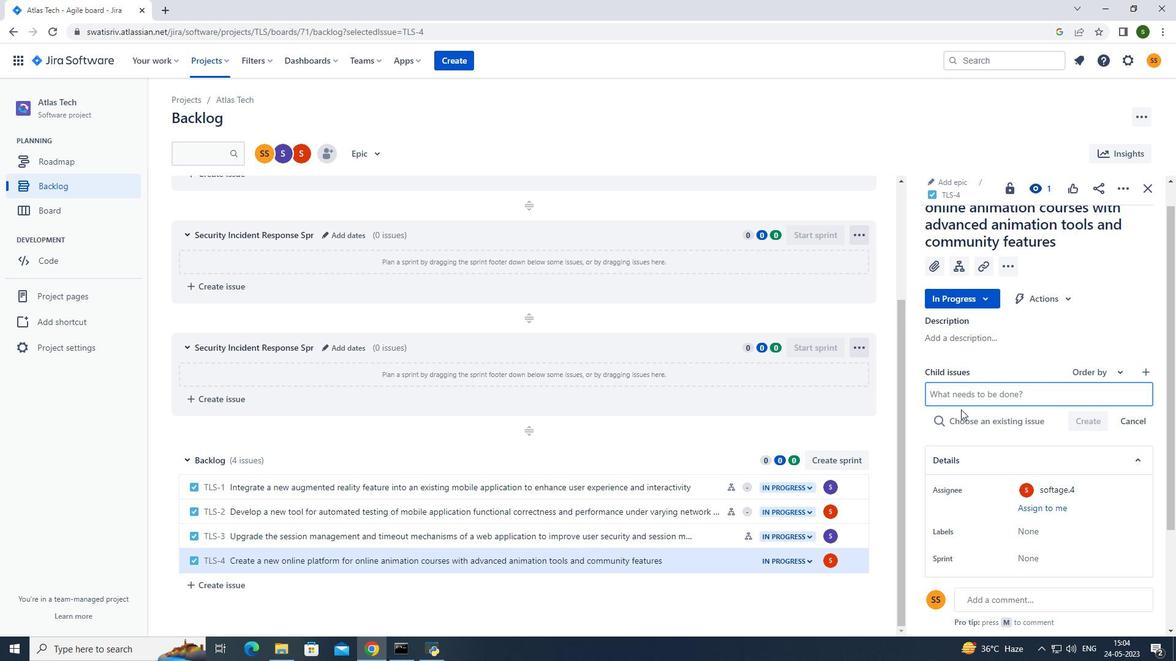 
Action: Mouse pressed left at (963, 398)
Screenshot: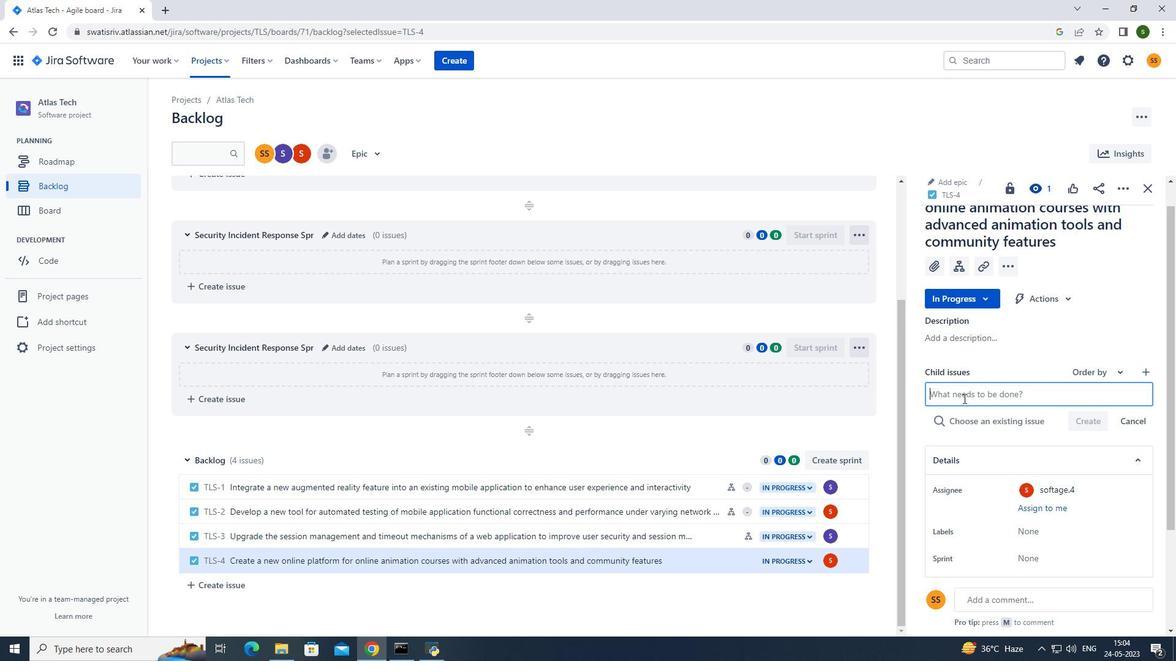 
Action: Key pressed <Key.caps_lock>E<Key.caps_lock>mail<Key.space>campaign<Key.space>conversion<Key.space>rate<Key.space>opto<Key.backspace>imization<Key.enter>
Screenshot: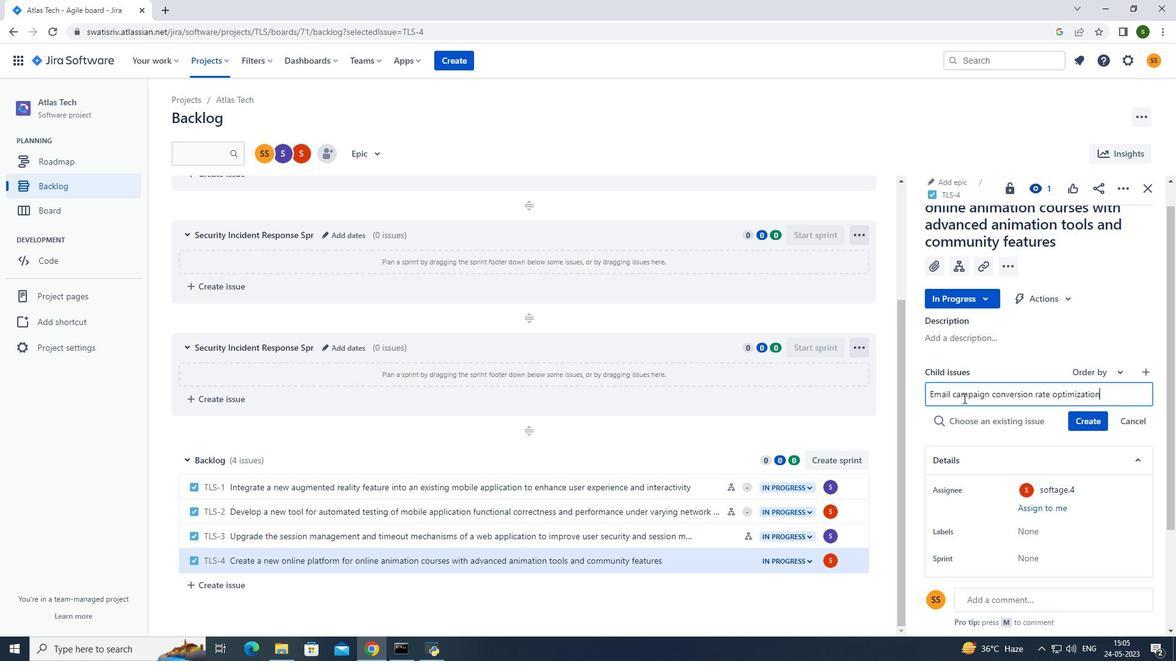 
Action: Mouse moved to (1095, 401)
Screenshot: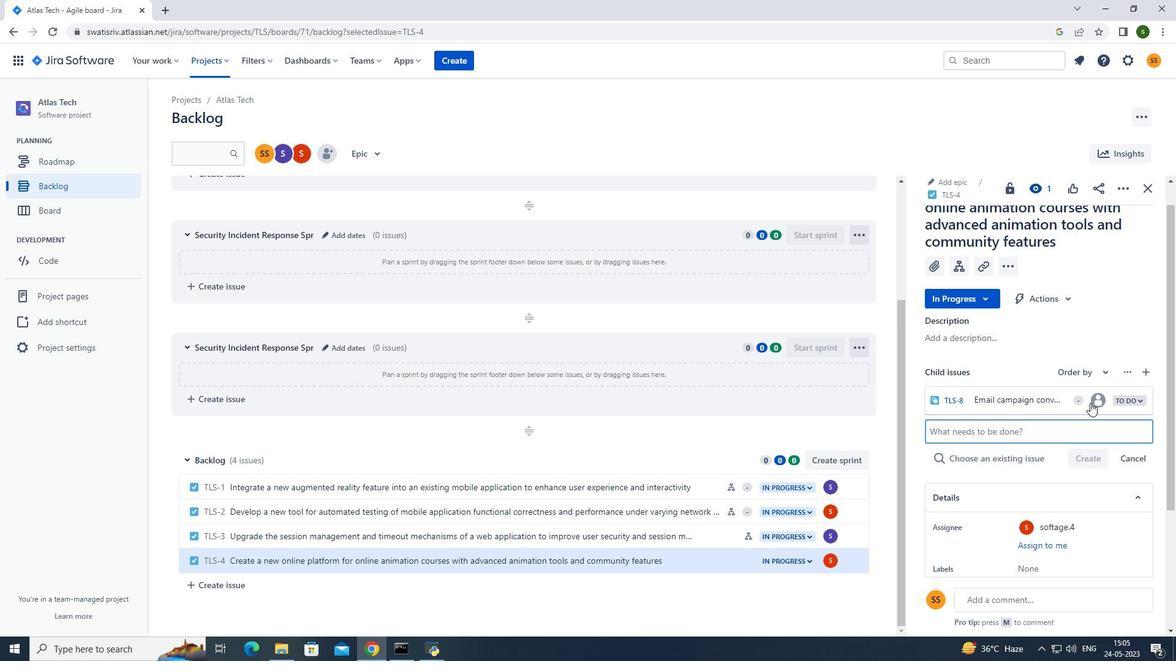 
Action: Mouse pressed left at (1095, 401)
Screenshot: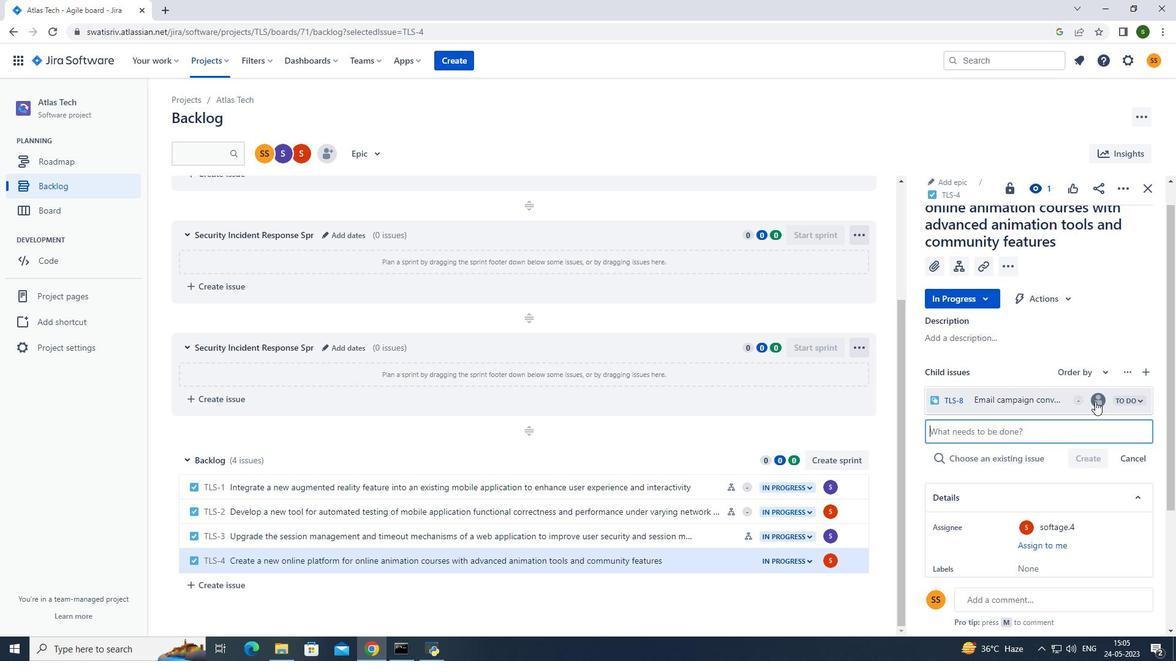 
Action: Mouse moved to (970, 331)
Screenshot: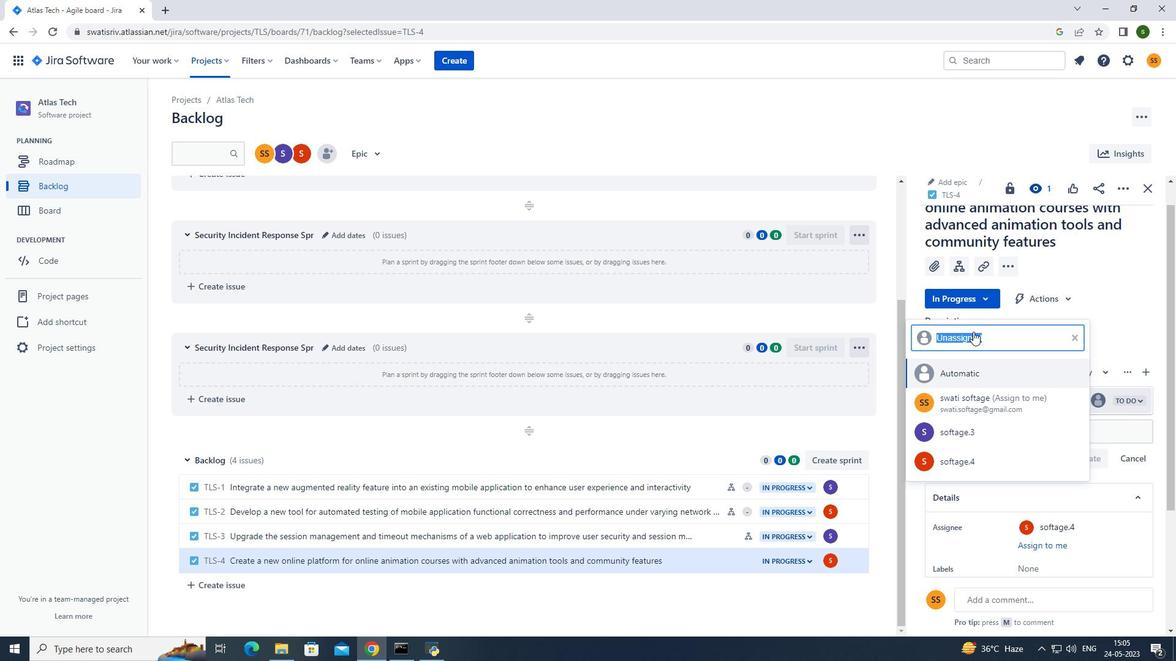 
Action: Key pressed softage.4<Key.shift><Key.shift><Key.shift><Key.shift><Key.shift><Key.shift><Key.shift>@softage.net
Screenshot: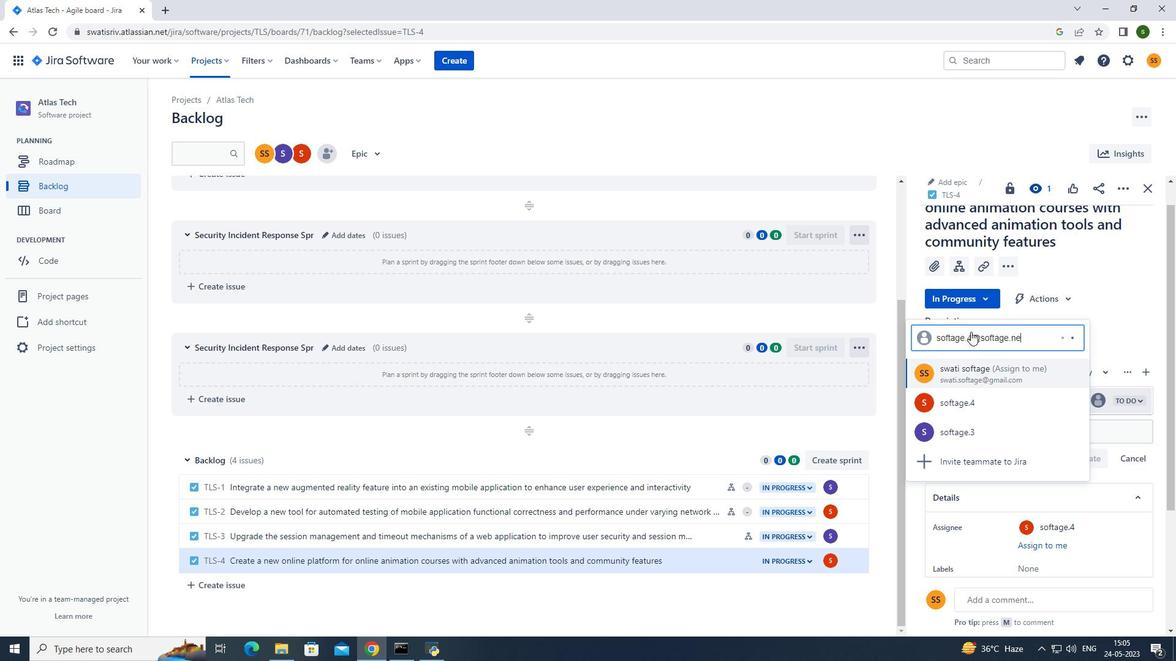 
Action: Mouse moved to (974, 404)
Screenshot: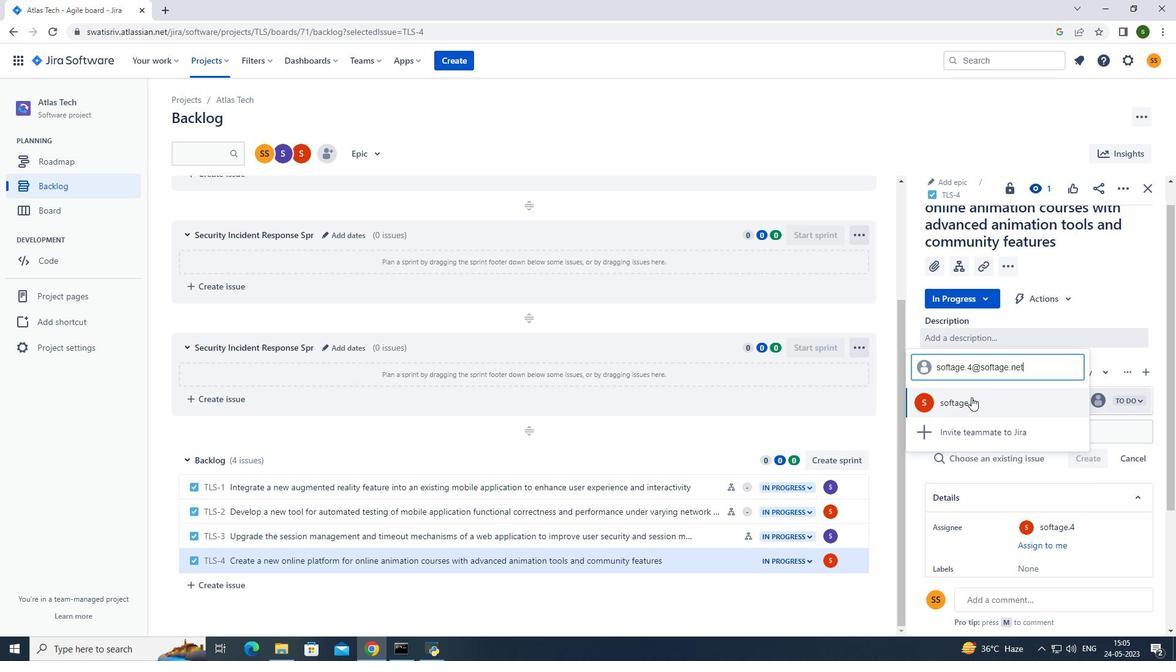 
Action: Mouse pressed left at (974, 404)
Screenshot: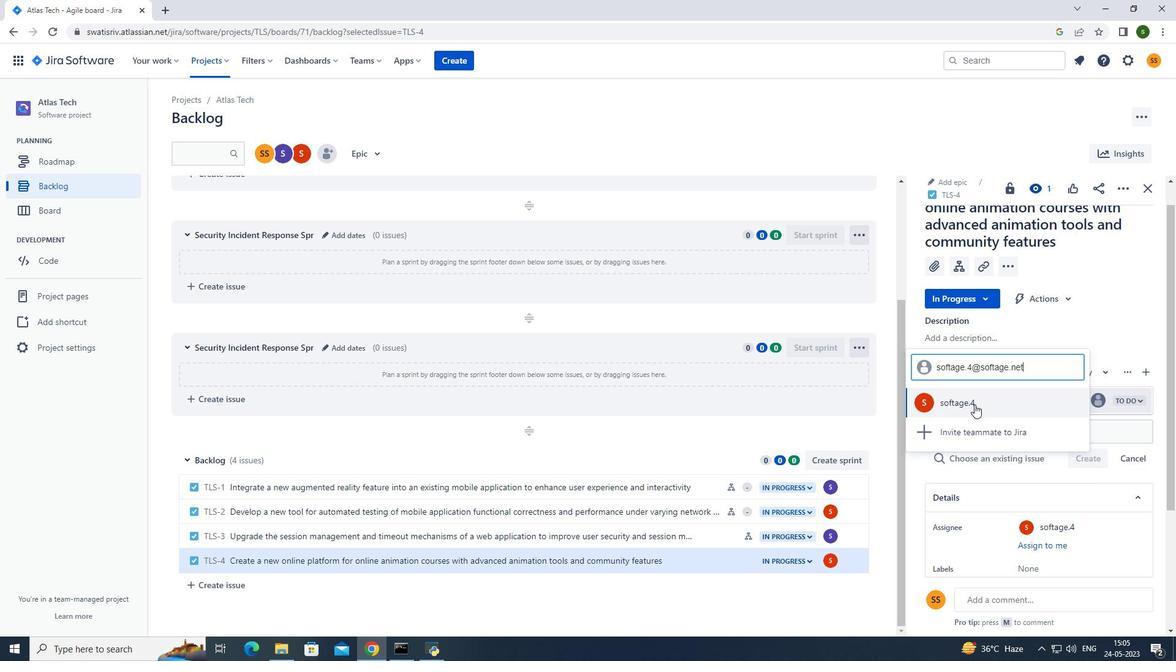 
Action: Mouse moved to (627, 134)
Screenshot: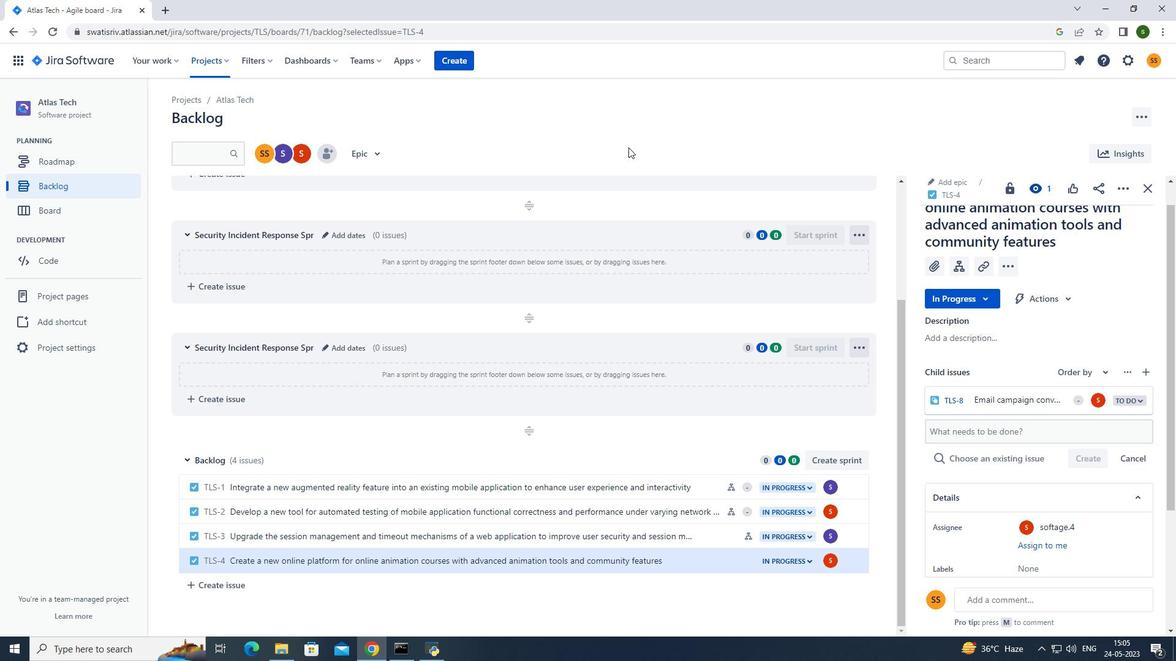 
Action: Mouse pressed left at (627, 134)
Screenshot: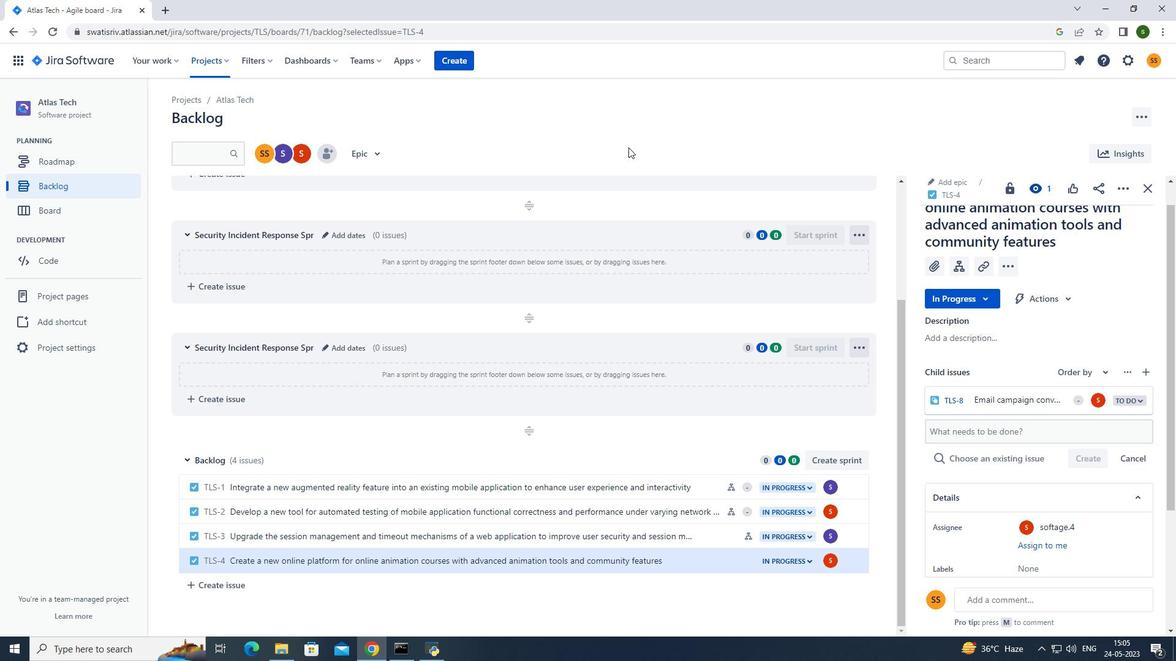 
